 Task: Convert an audio file to OGG format for game development.
Action: Mouse moved to (89, 35)
Screenshot: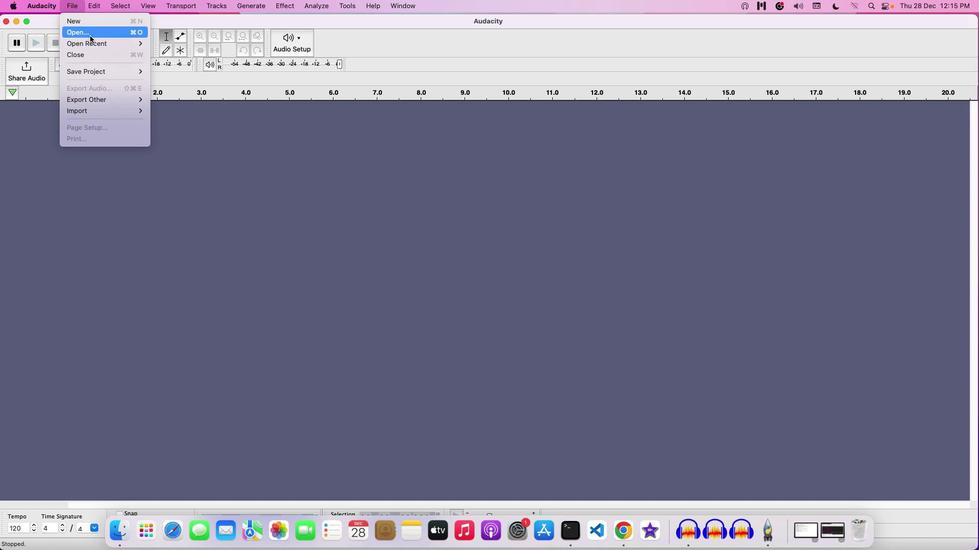 
Action: Mouse pressed left at (89, 35)
Screenshot: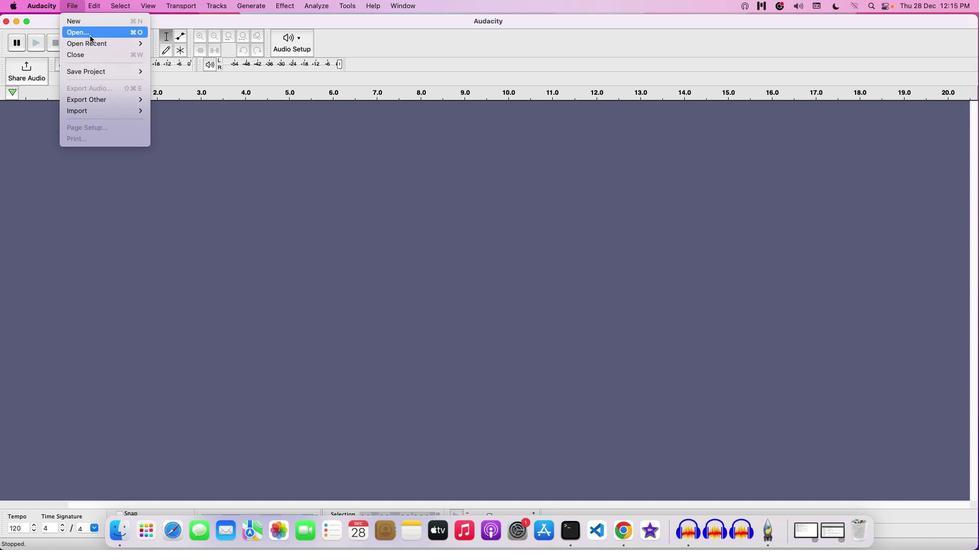
Action: Mouse moved to (432, 203)
Screenshot: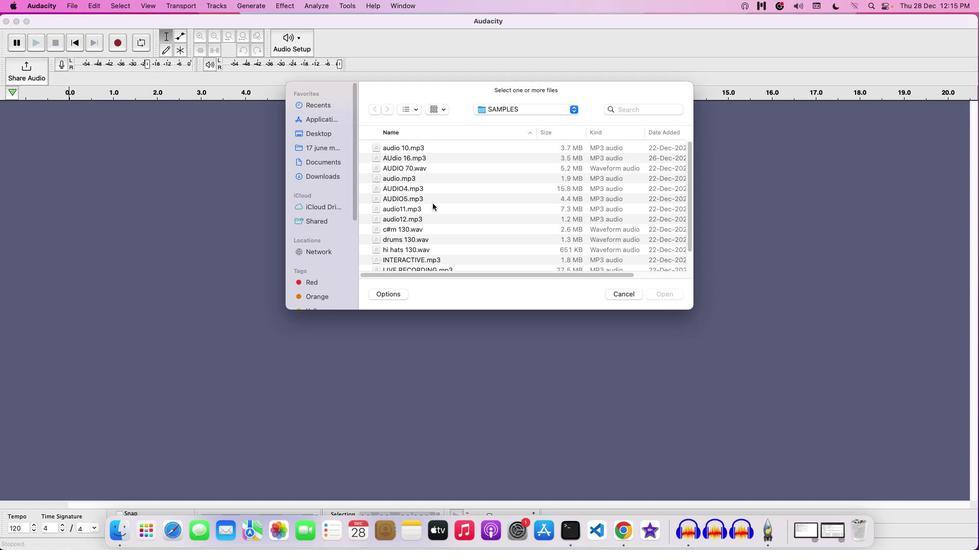 
Action: Mouse scrolled (432, 203) with delta (0, 0)
Screenshot: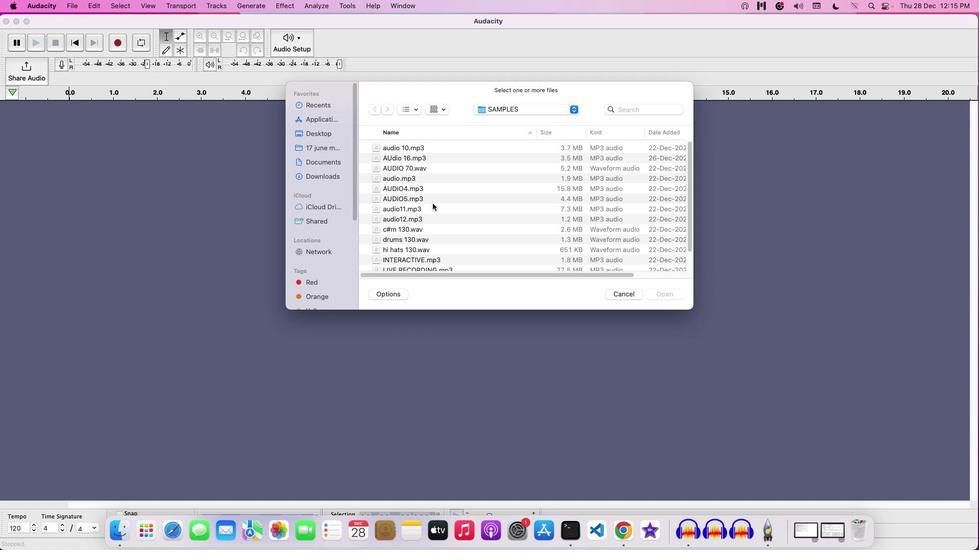 
Action: Mouse scrolled (432, 203) with delta (0, 0)
Screenshot: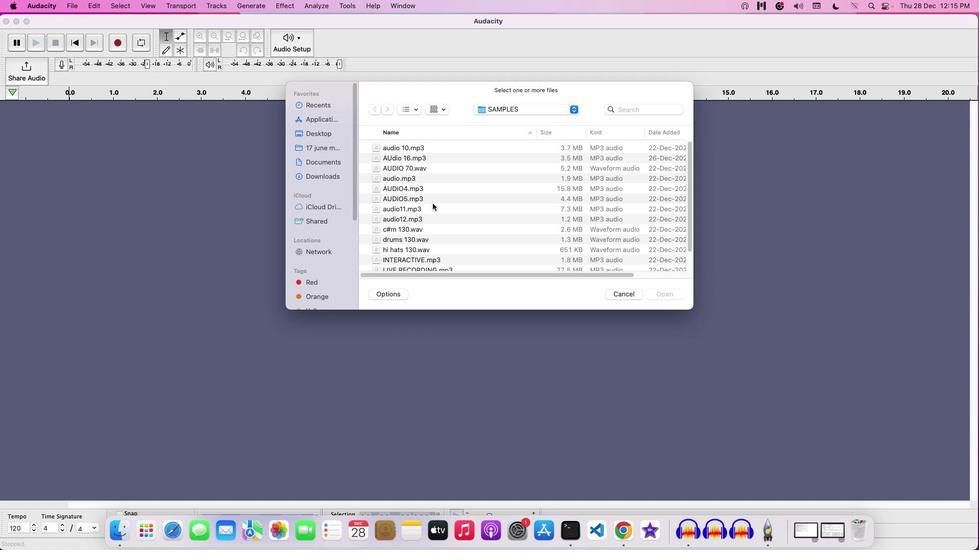 
Action: Mouse scrolled (432, 203) with delta (0, 0)
Screenshot: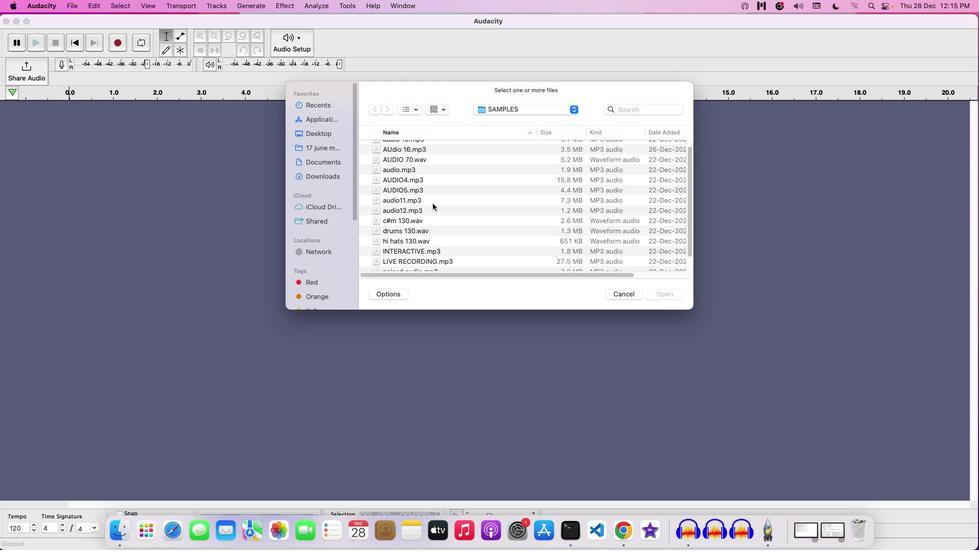 
Action: Mouse scrolled (432, 203) with delta (0, 0)
Screenshot: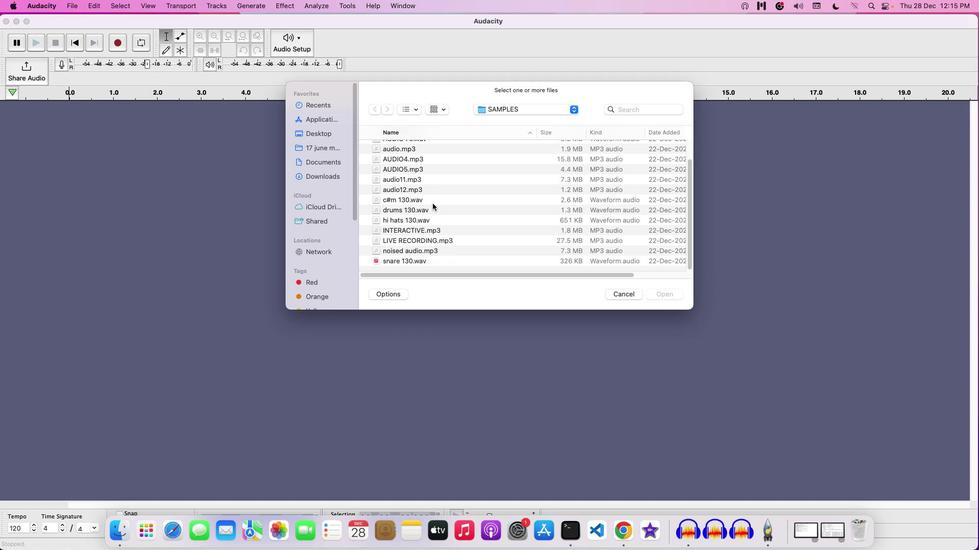 
Action: Mouse scrolled (432, 203) with delta (0, -1)
Screenshot: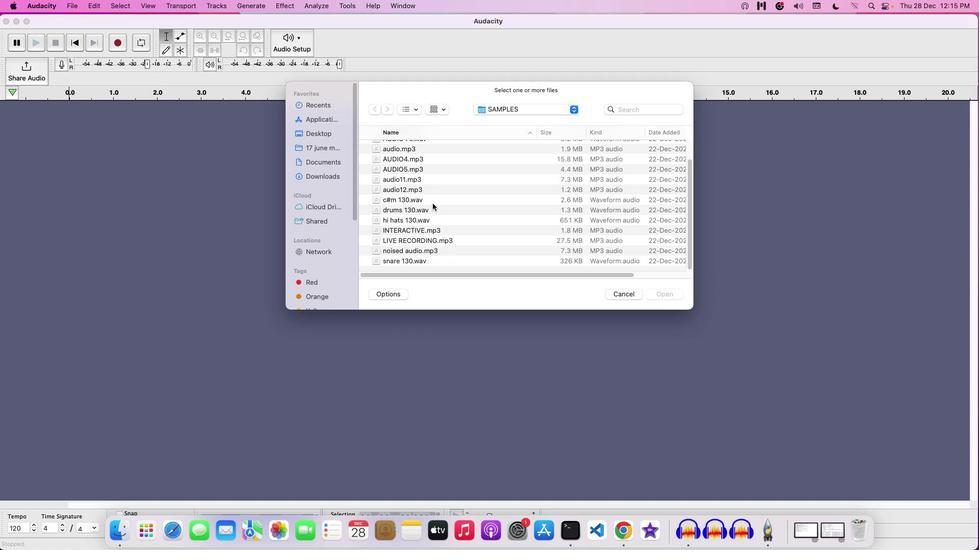 
Action: Mouse scrolled (432, 203) with delta (0, -1)
Screenshot: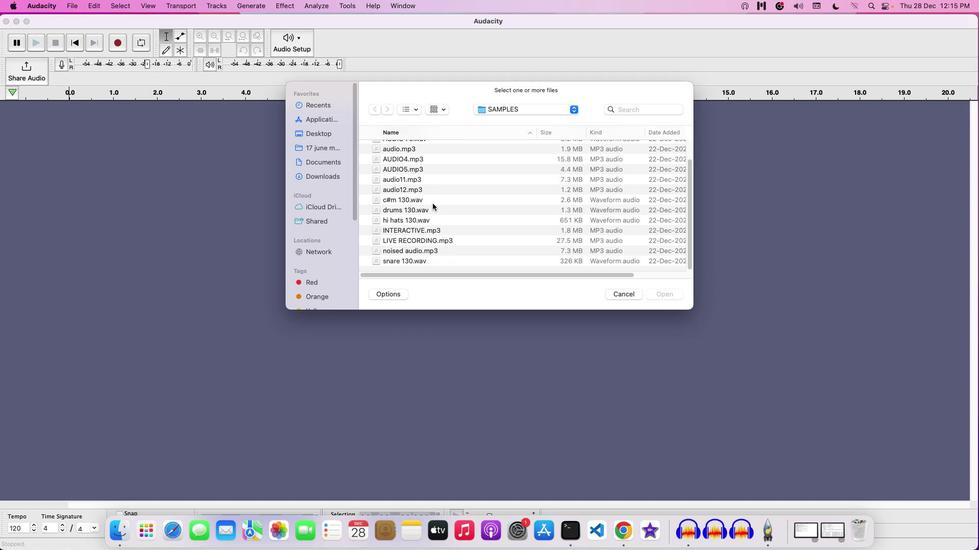 
Action: Mouse scrolled (432, 203) with delta (0, 0)
Screenshot: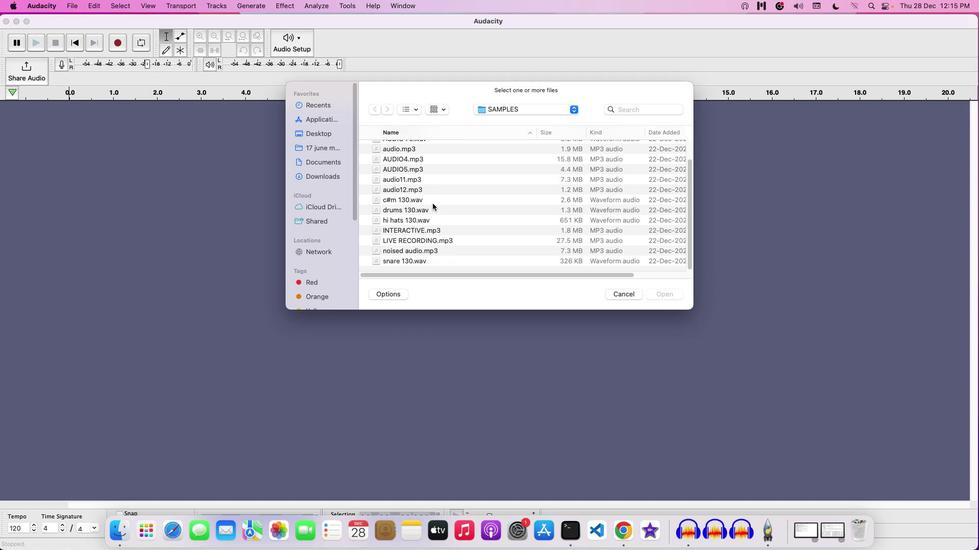 
Action: Mouse scrolled (432, 203) with delta (0, 0)
Screenshot: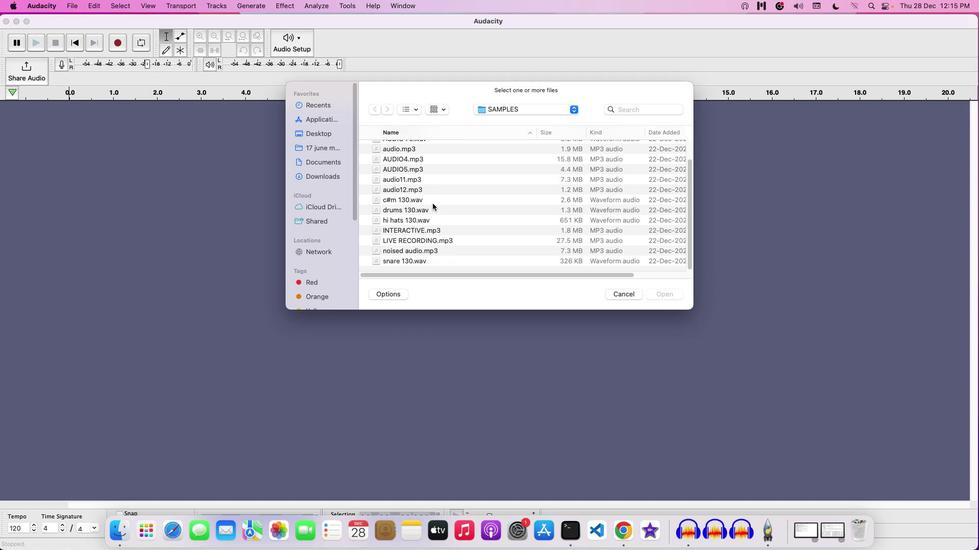 
Action: Mouse scrolled (432, 203) with delta (0, 0)
Screenshot: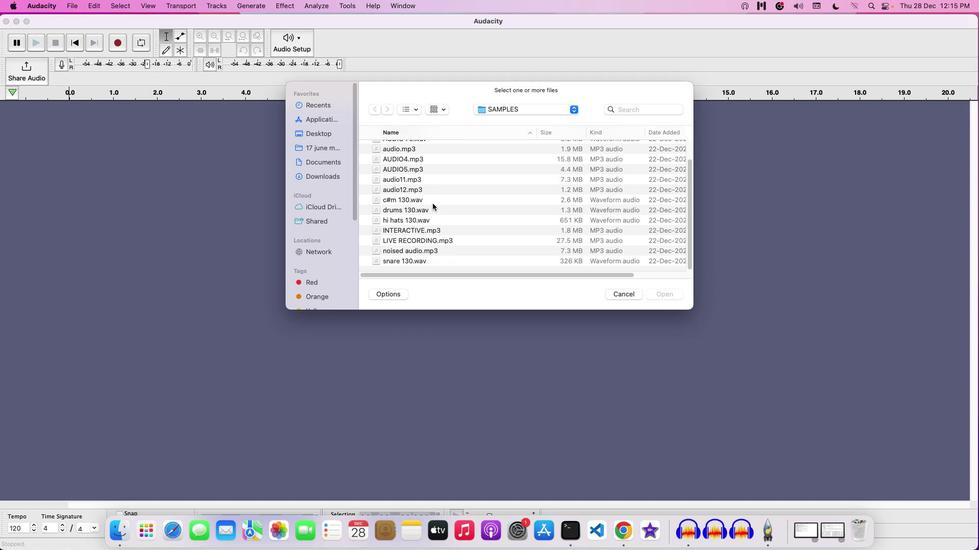 
Action: Mouse scrolled (432, 203) with delta (0, 0)
Screenshot: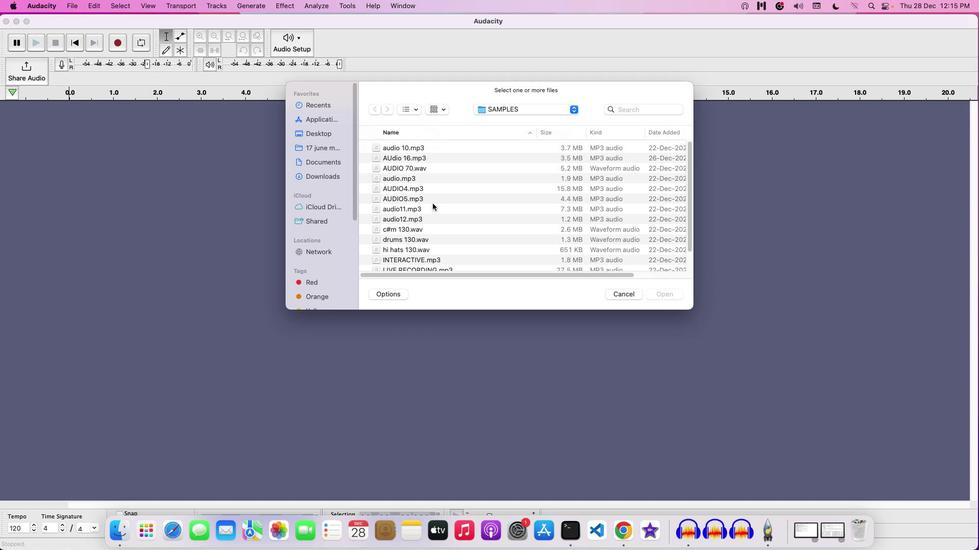 
Action: Mouse scrolled (432, 203) with delta (0, 0)
Screenshot: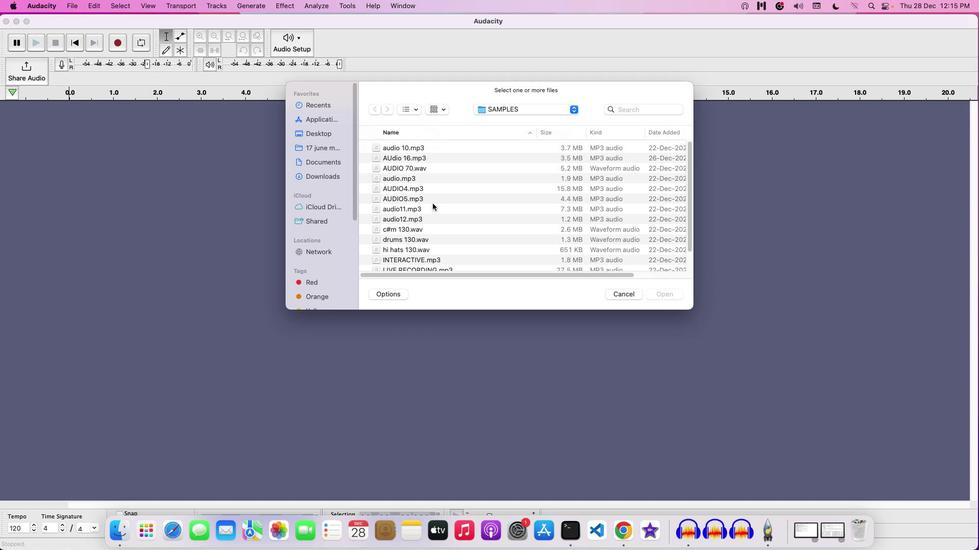 
Action: Mouse scrolled (432, 203) with delta (0, 2)
Screenshot: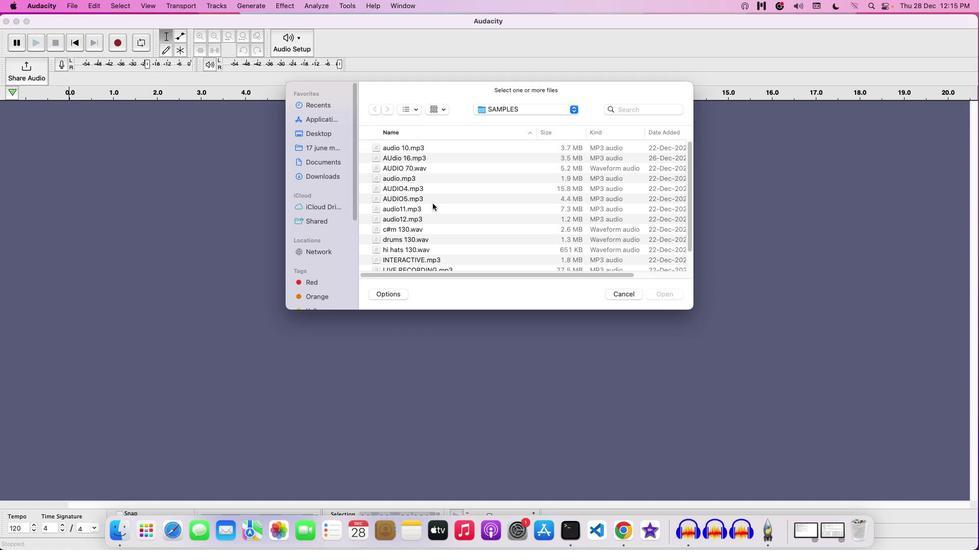 
Action: Mouse scrolled (432, 203) with delta (0, 2)
Screenshot: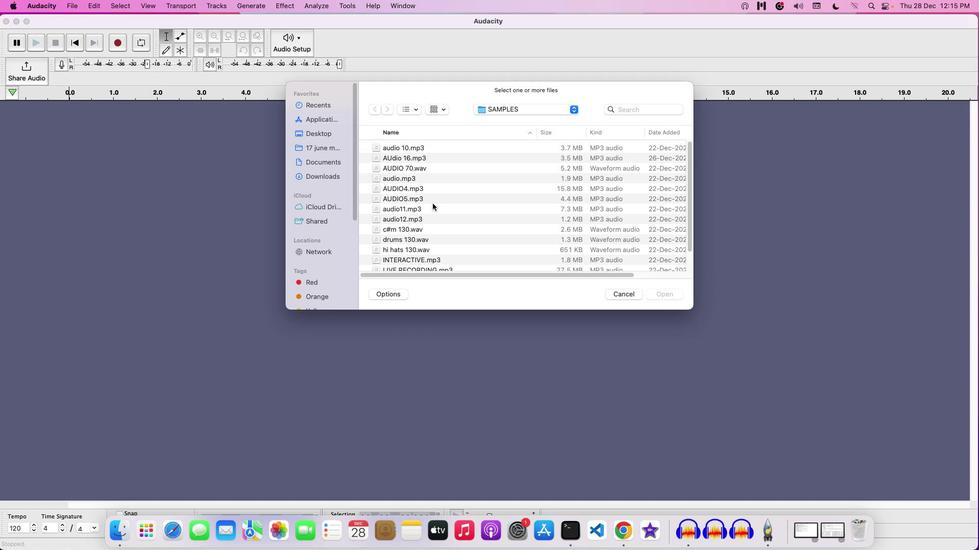 
Action: Mouse moved to (411, 226)
Screenshot: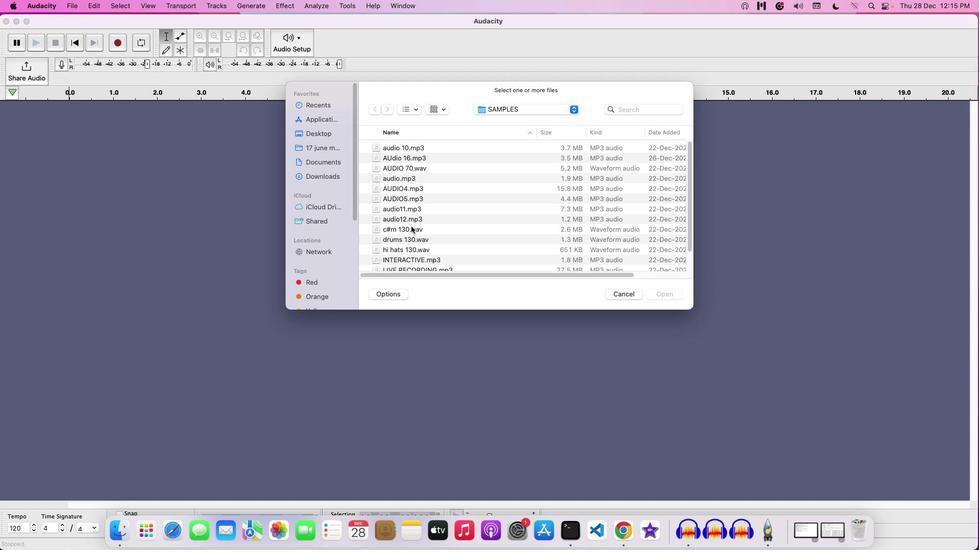 
Action: Mouse pressed left at (411, 226)
Screenshot: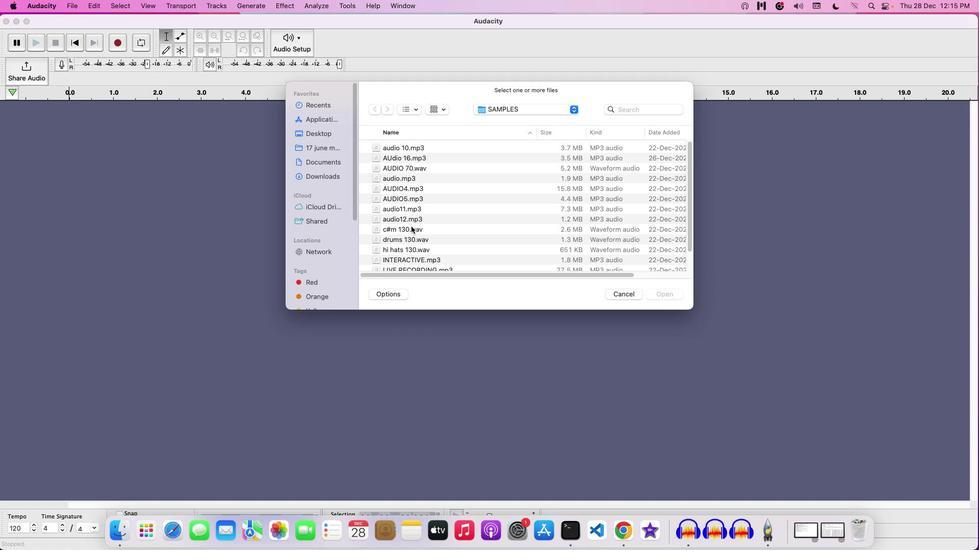 
Action: Mouse moved to (422, 166)
Screenshot: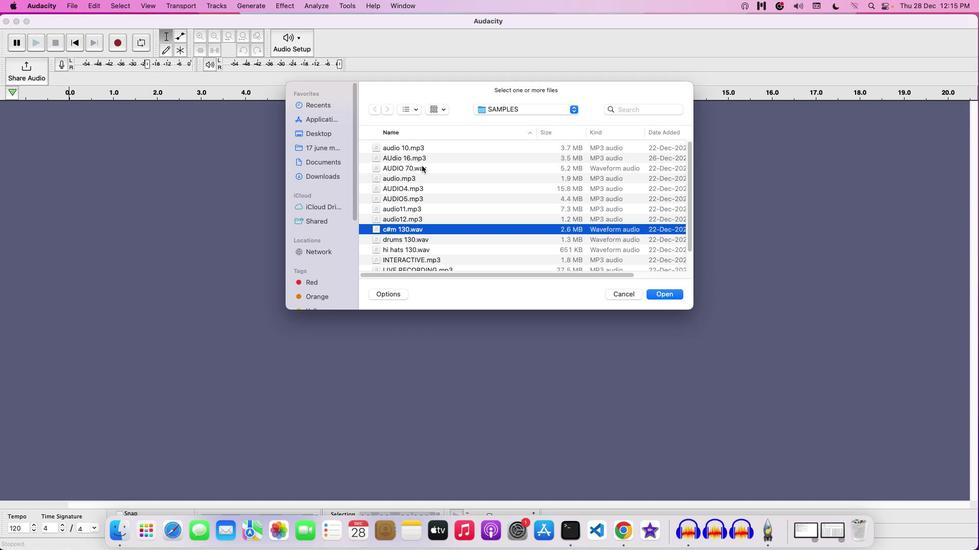 
Action: Mouse pressed left at (422, 166)
Screenshot: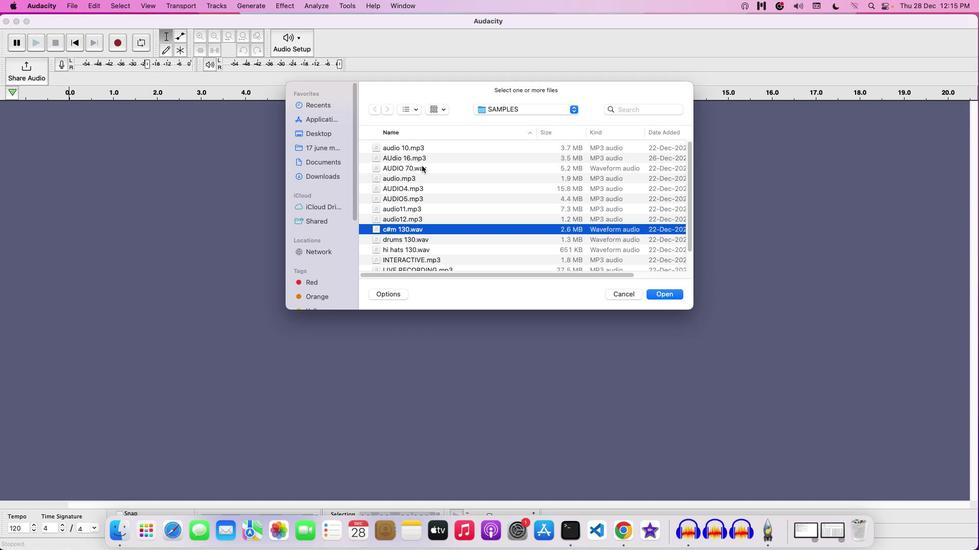 
Action: Mouse moved to (667, 293)
Screenshot: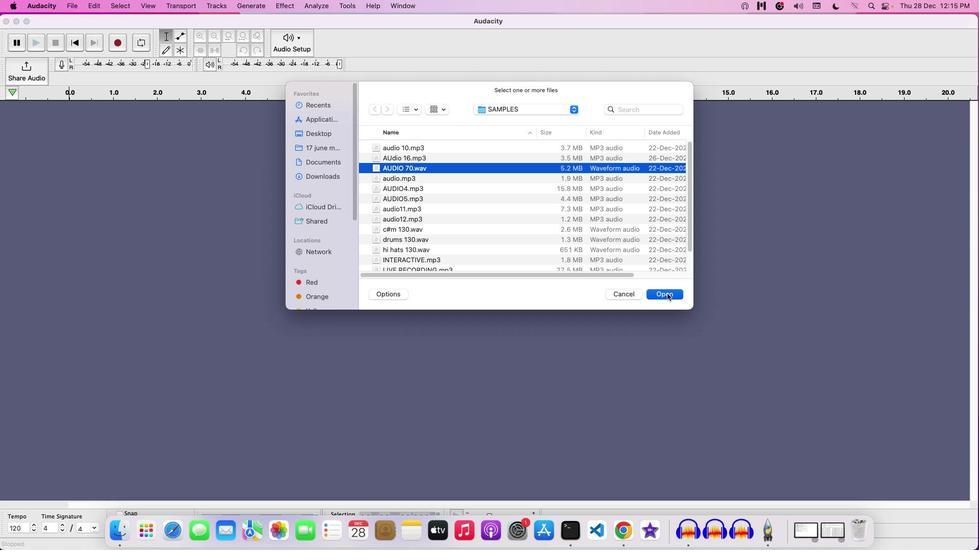 
Action: Mouse pressed left at (667, 293)
Screenshot: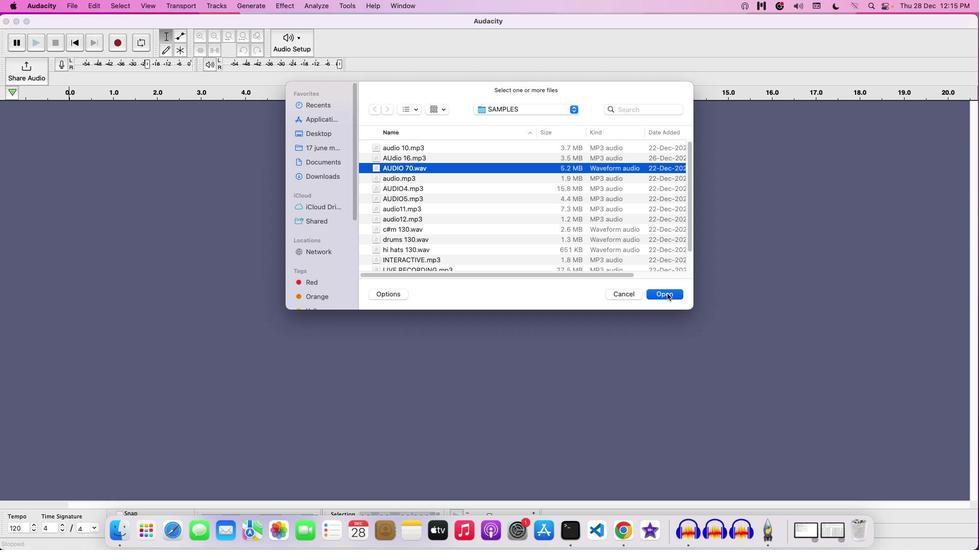 
Action: Mouse moved to (282, 185)
Screenshot: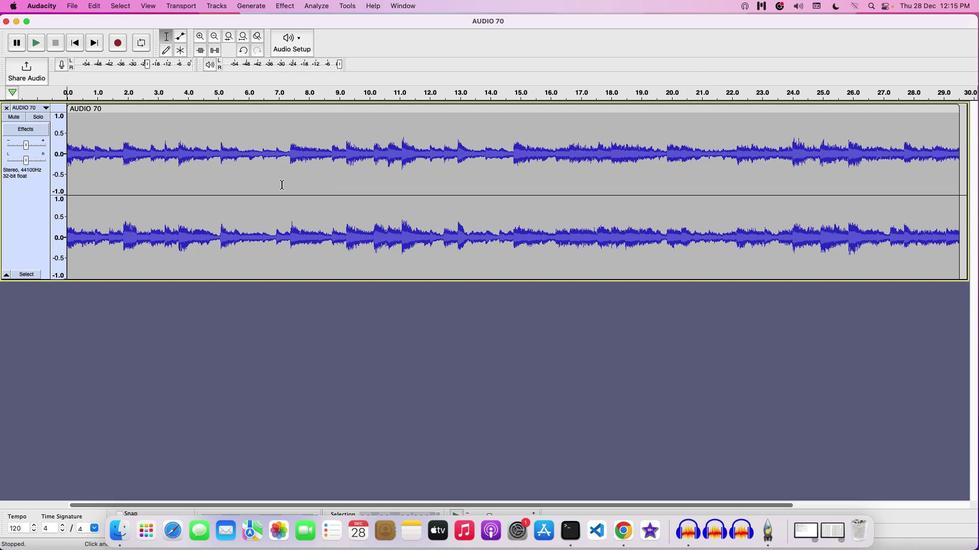 
Action: Key pressed Key.space
Screenshot: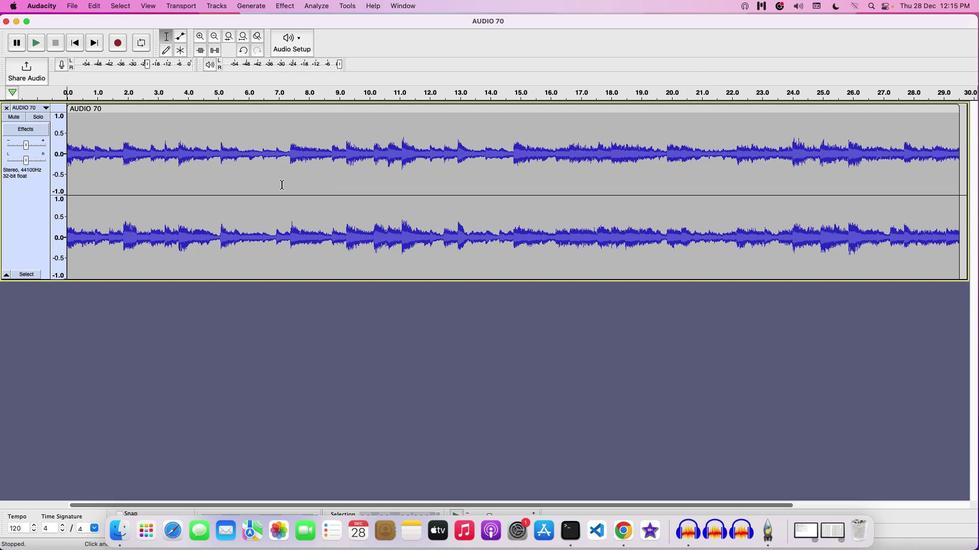 
Action: Mouse moved to (32, 147)
Screenshot: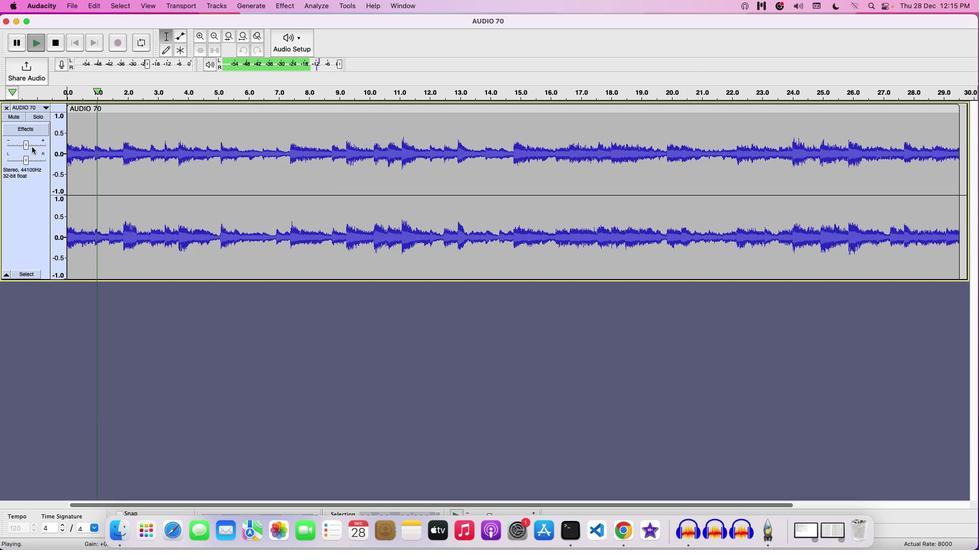 
Action: Mouse pressed left at (32, 147)
Screenshot: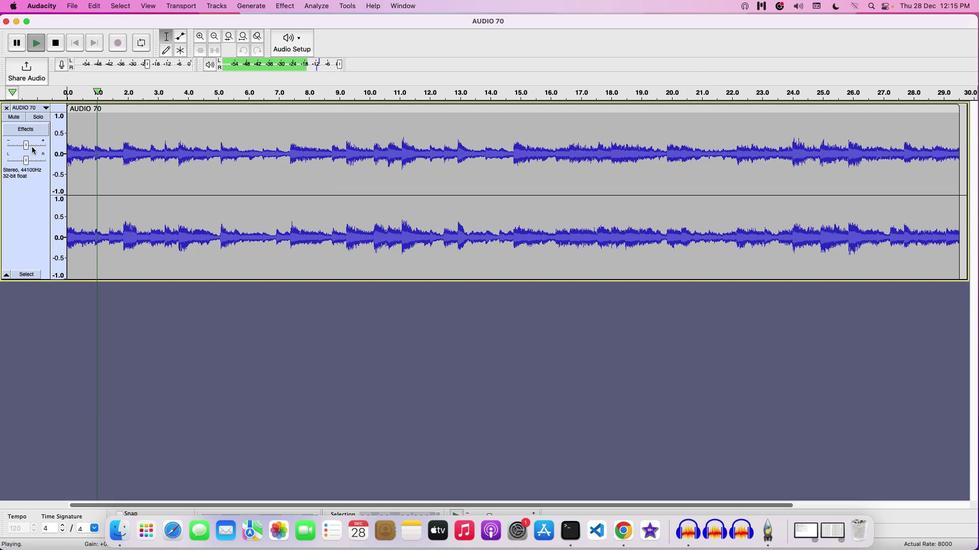 
Action: Mouse moved to (32, 146)
Screenshot: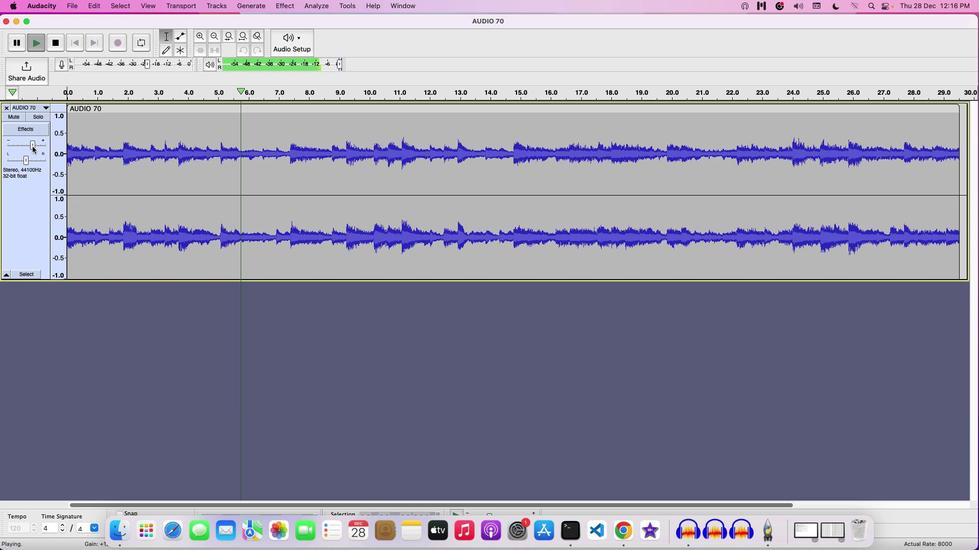 
Action: Mouse pressed left at (32, 146)
Screenshot: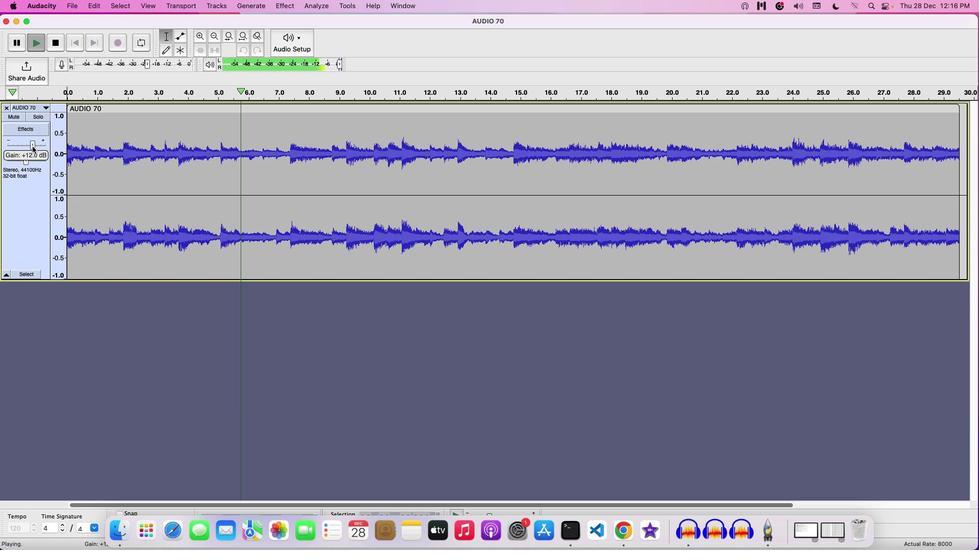 
Action: Mouse moved to (35, 146)
Screenshot: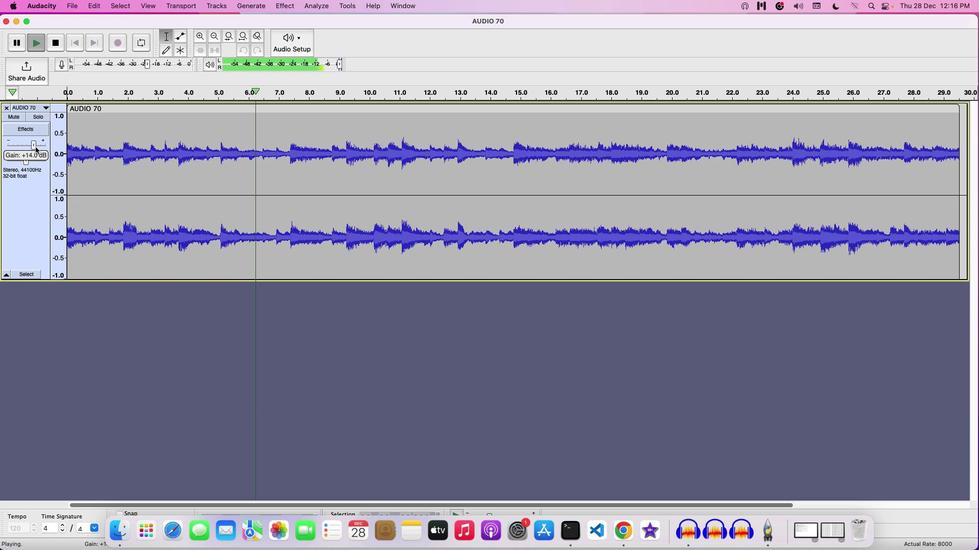 
Action: Mouse pressed left at (35, 146)
Screenshot: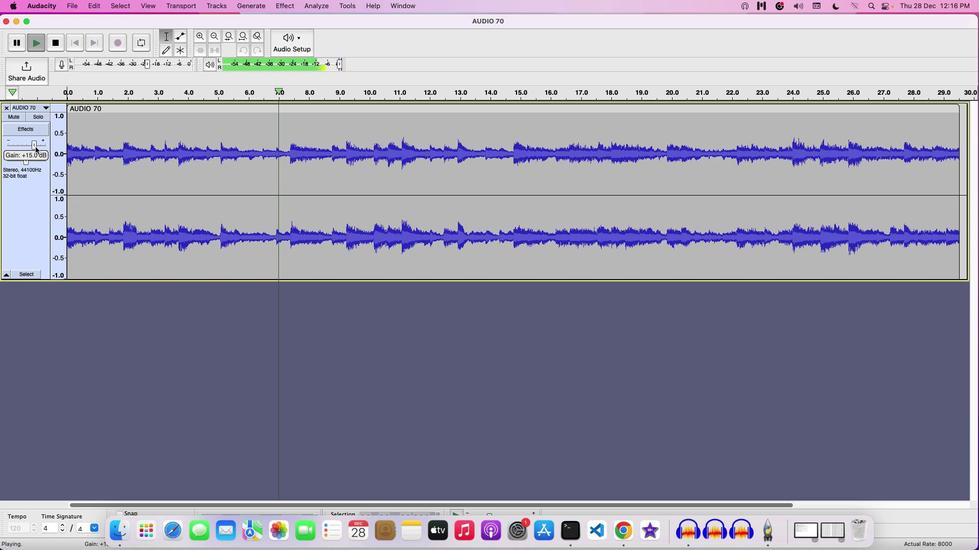 
Action: Mouse moved to (408, 183)
Screenshot: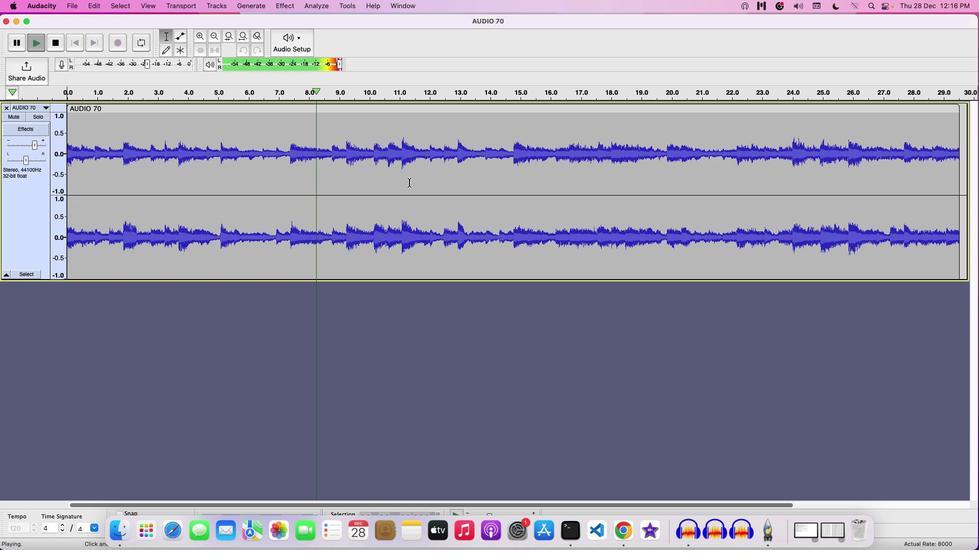 
Action: Key pressed Key.space
Screenshot: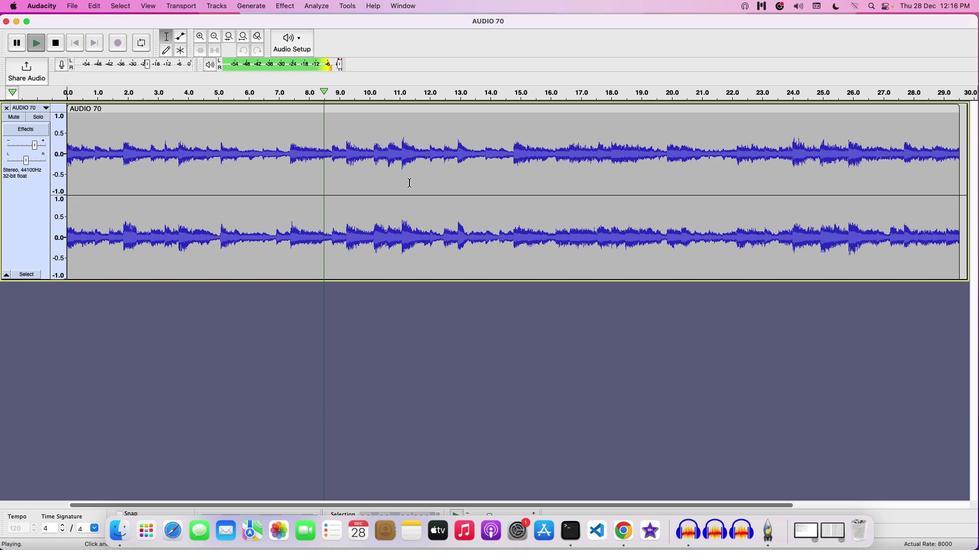 
Action: Mouse moved to (408, 182)
Screenshot: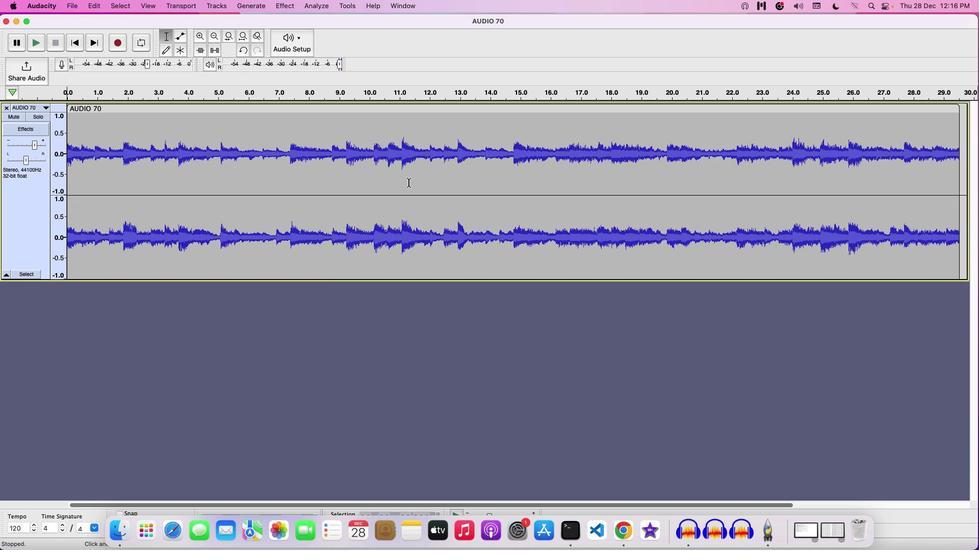 
Action: Mouse pressed left at (408, 182)
Screenshot: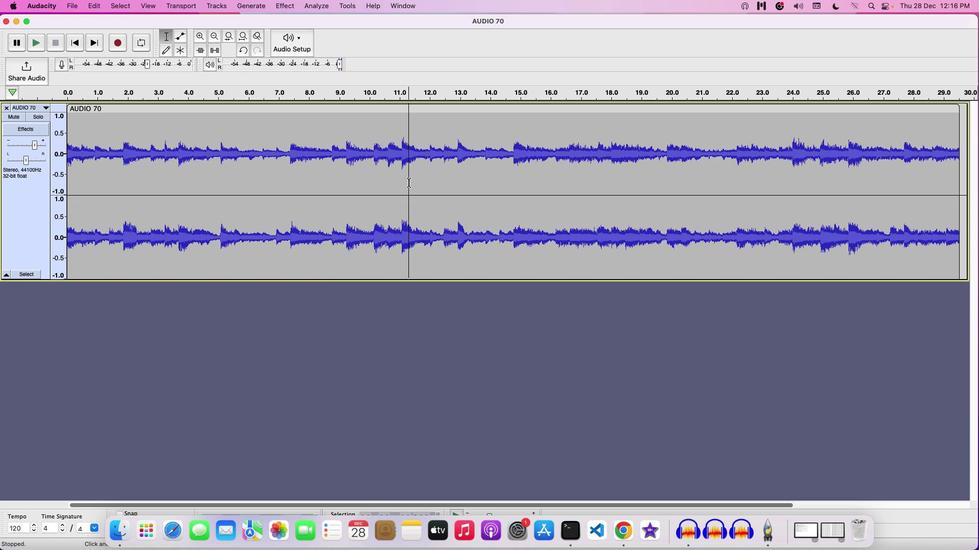 
Action: Mouse pressed left at (408, 182)
Screenshot: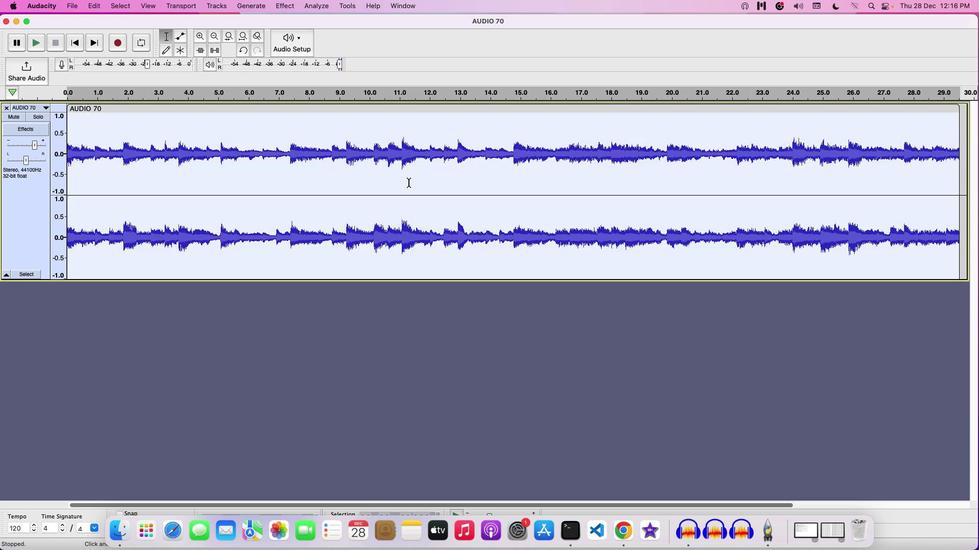 
Action: Mouse moved to (75, 6)
Screenshot: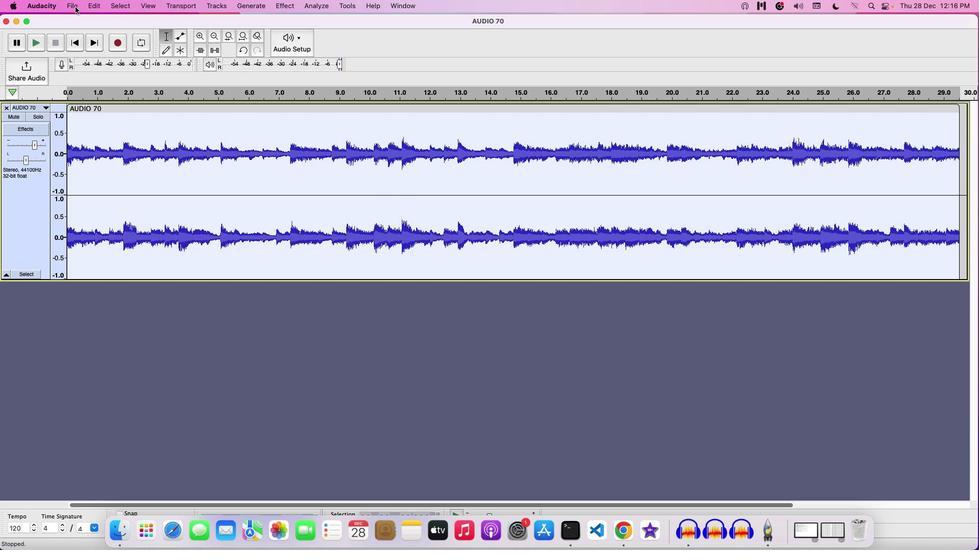
Action: Mouse pressed left at (75, 6)
Screenshot: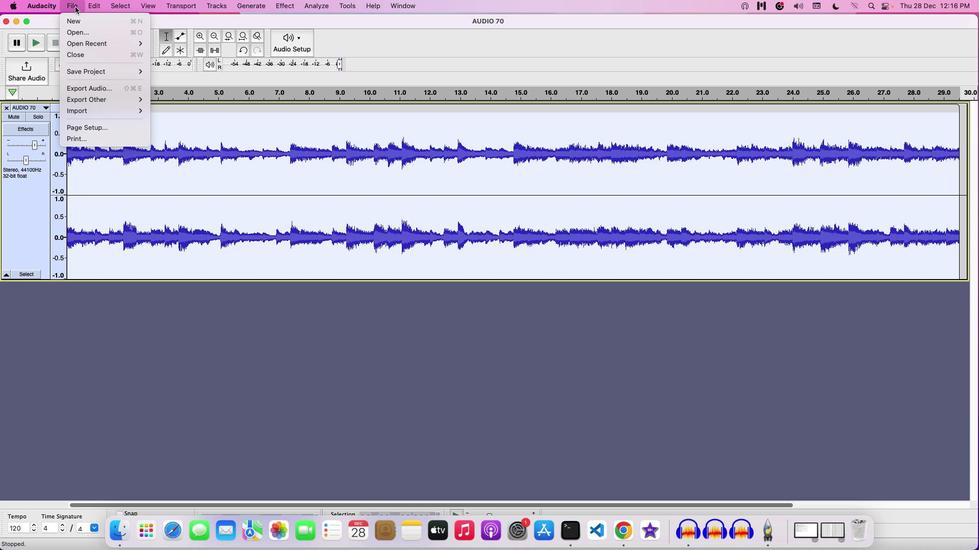 
Action: Mouse moved to (99, 87)
Screenshot: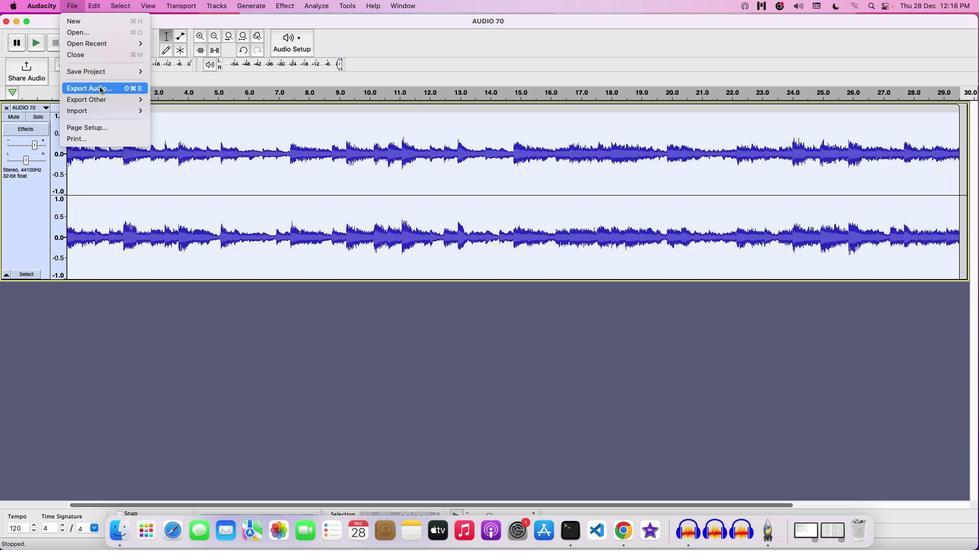 
Action: Mouse pressed left at (99, 87)
Screenshot: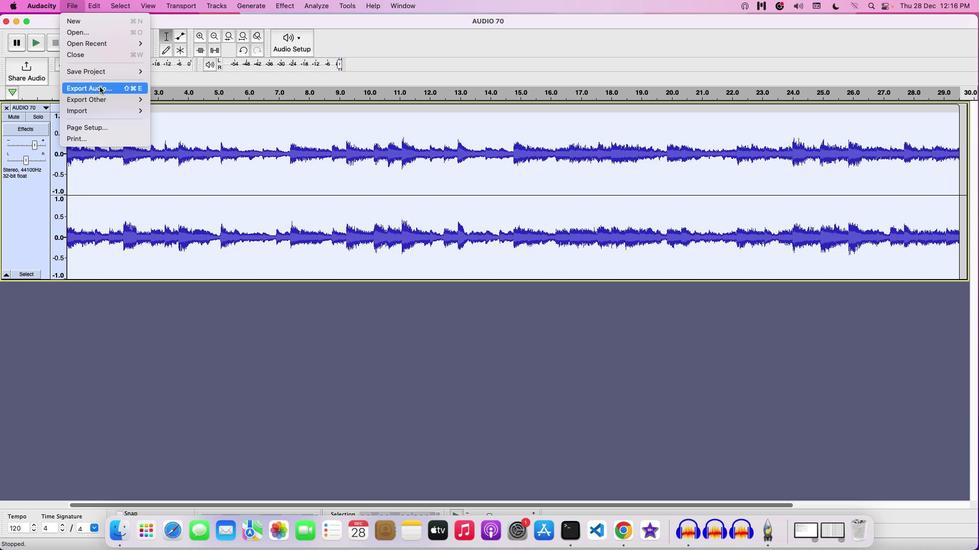 
Action: Mouse moved to (298, 128)
Screenshot: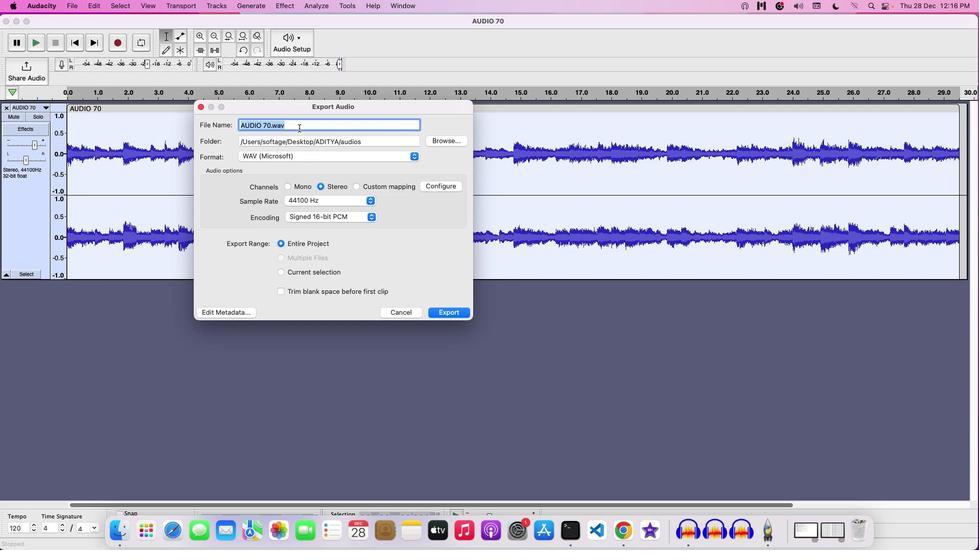 
Action: Mouse pressed left at (298, 128)
Screenshot: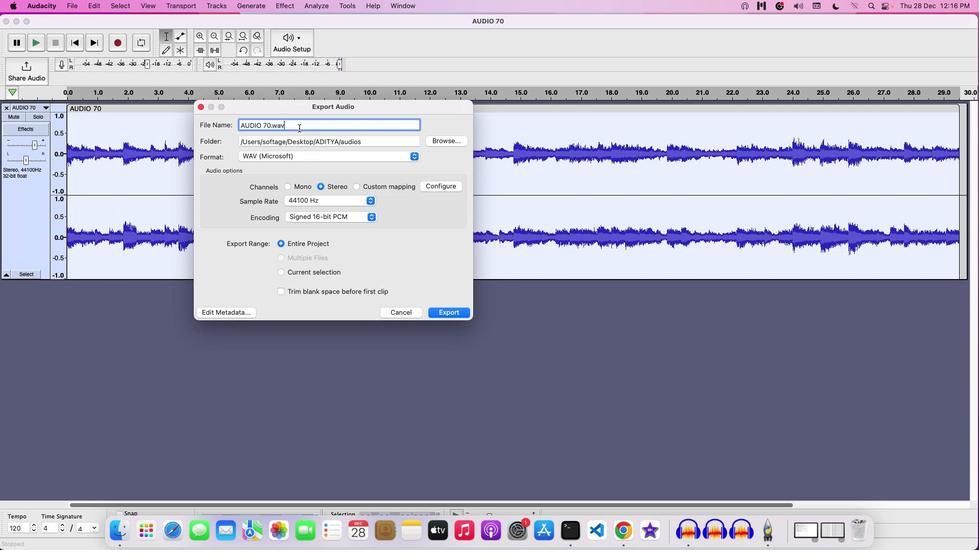 
Action: Mouse moved to (301, 152)
Screenshot: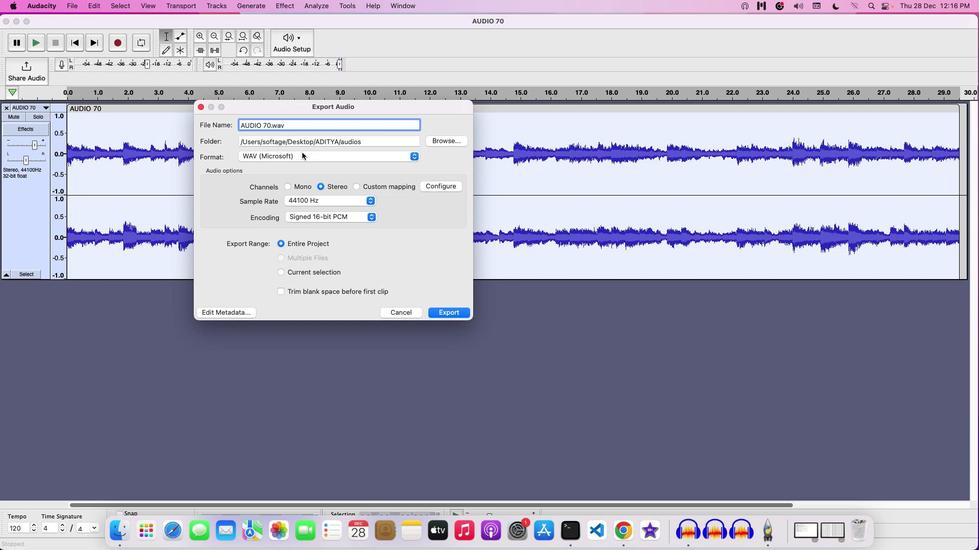 
Action: Mouse pressed left at (301, 152)
Screenshot: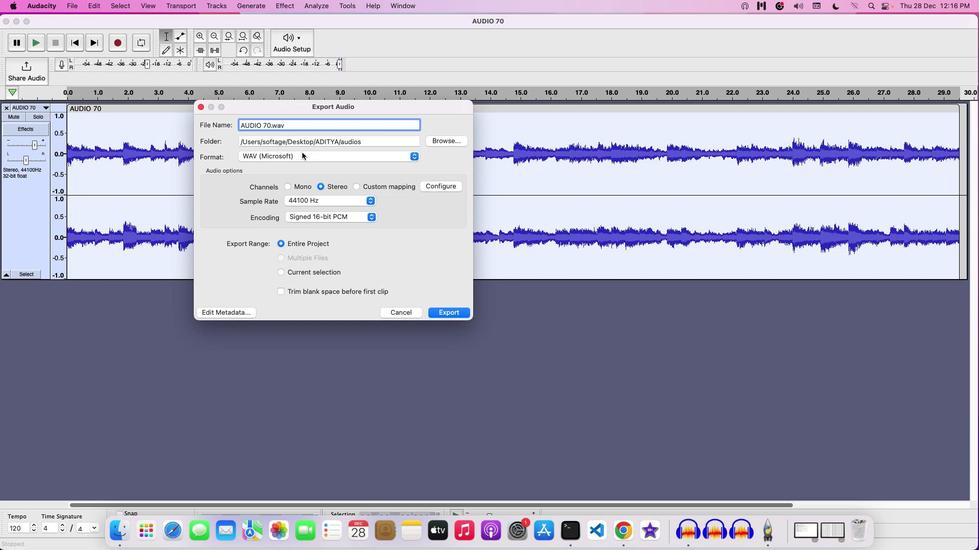 
Action: Mouse moved to (279, 194)
Screenshot: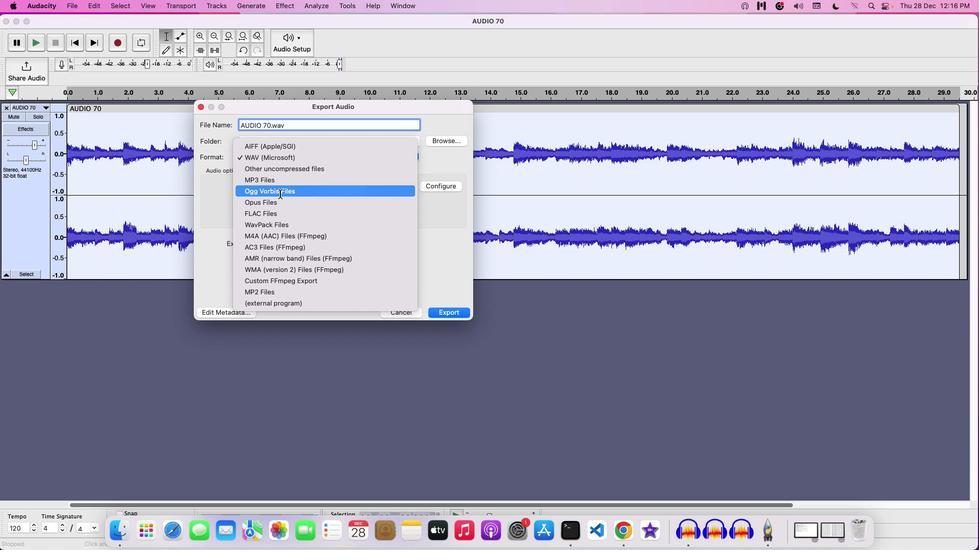 
Action: Mouse pressed left at (279, 194)
Screenshot: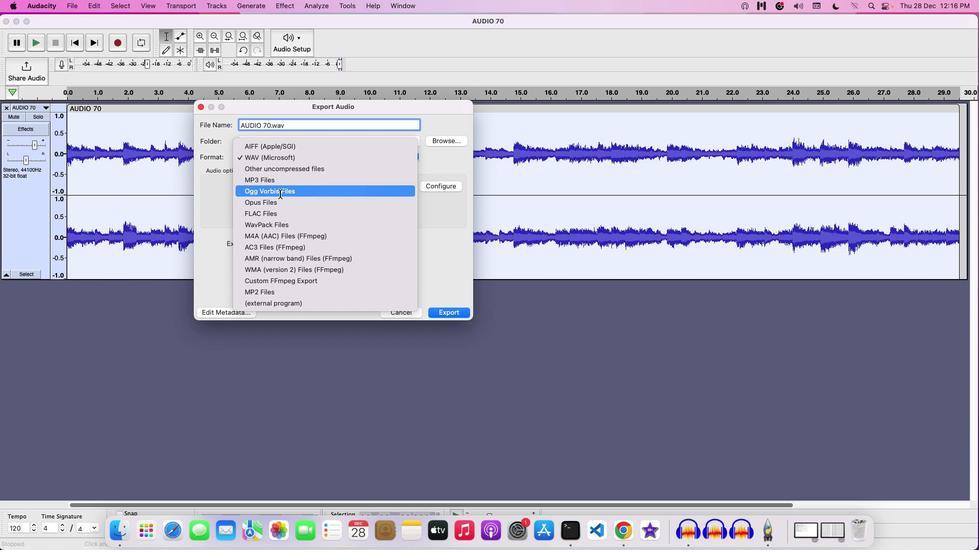 
Action: Mouse moved to (271, 122)
Screenshot: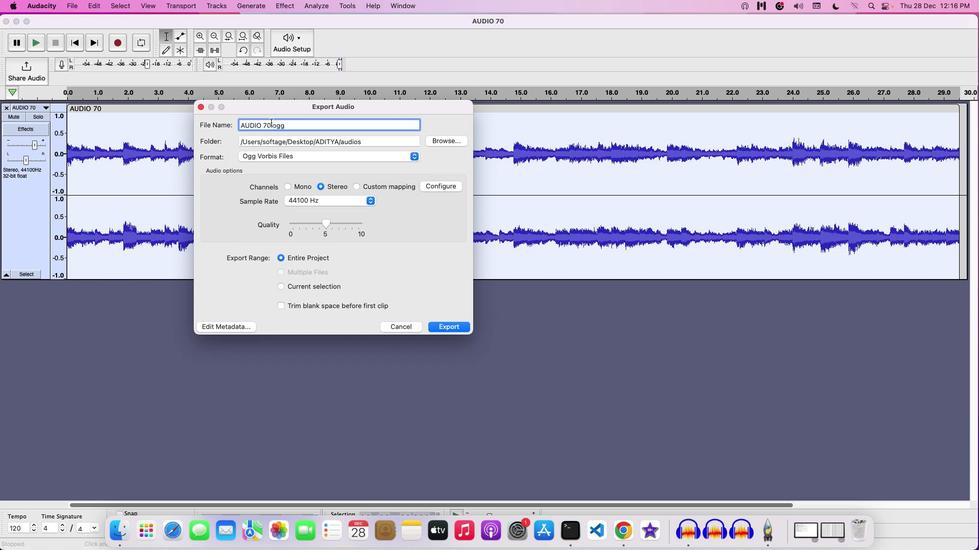 
Action: Mouse pressed left at (271, 122)
Screenshot: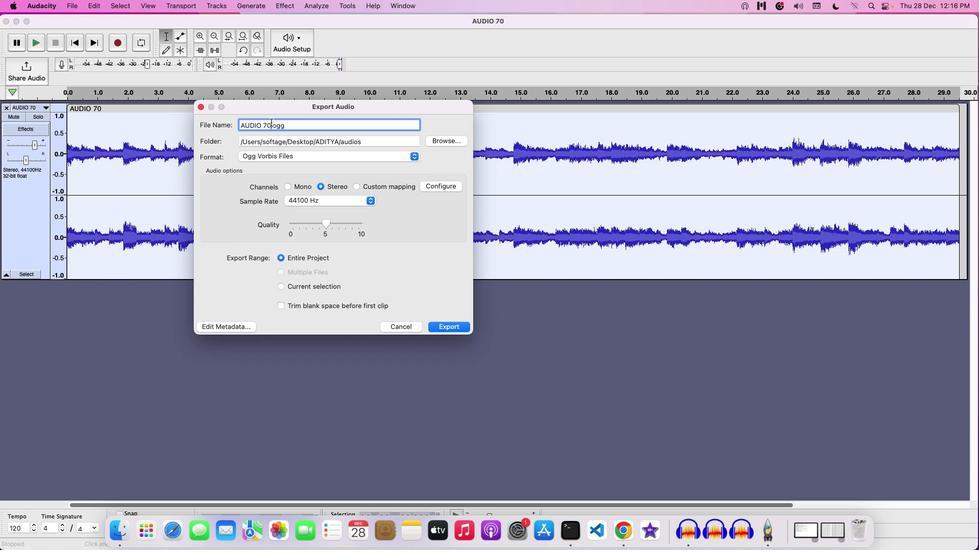
Action: Mouse moved to (285, 121)
Screenshot: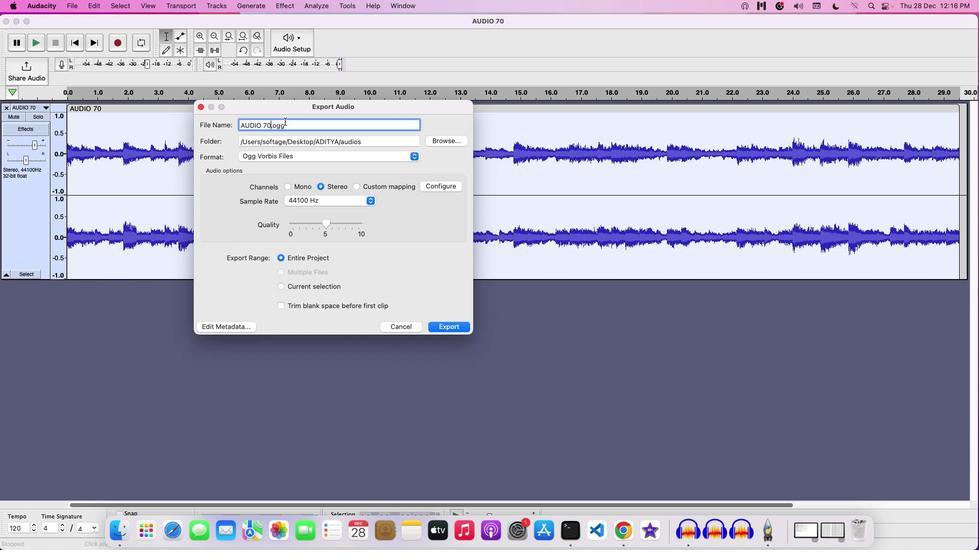 
Action: Key pressed Key.backspaceKey.backspace'F''O''R'Key.space'G''A''M''E'Key.space'D''E''V''L''O''P''M''E''N''T'
Screenshot: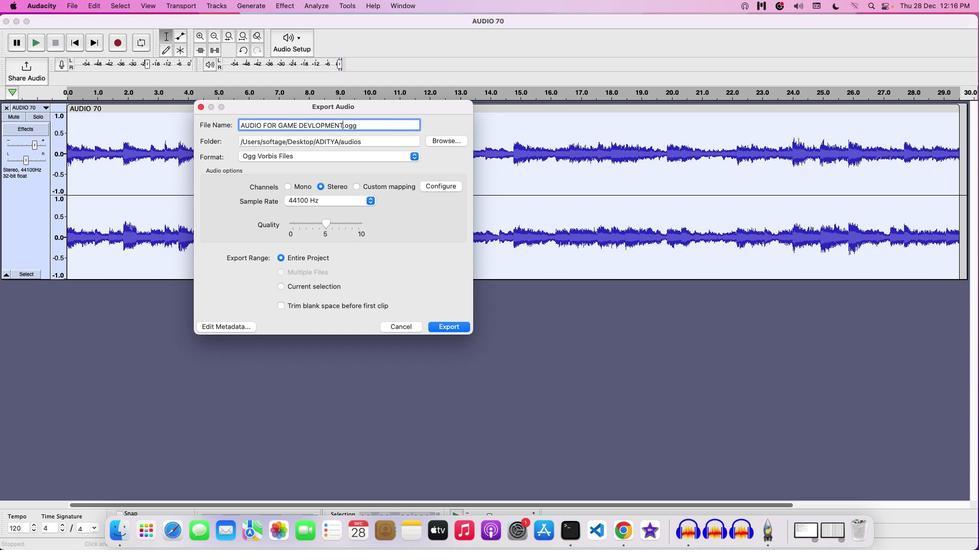 
Action: Mouse moved to (395, 142)
Screenshot: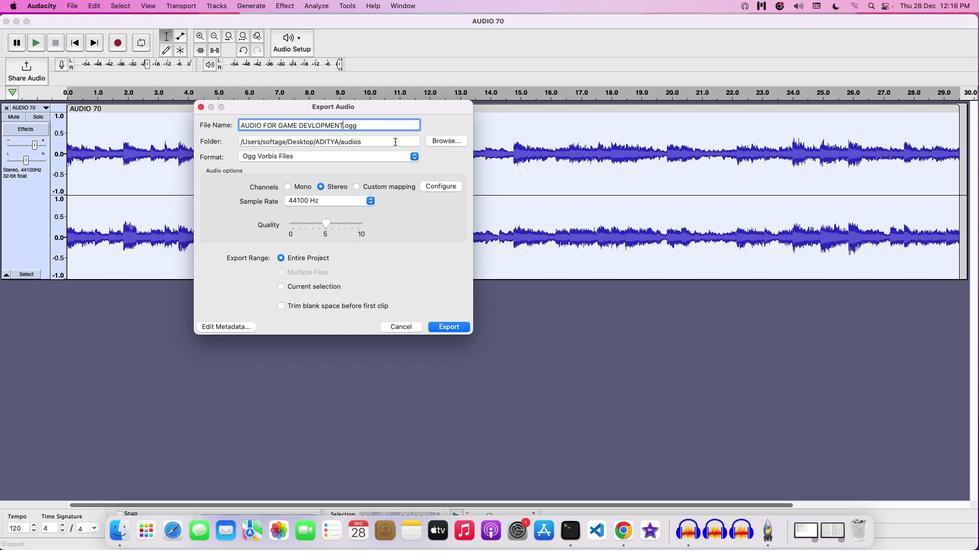 
Action: Mouse pressed left at (395, 142)
Screenshot: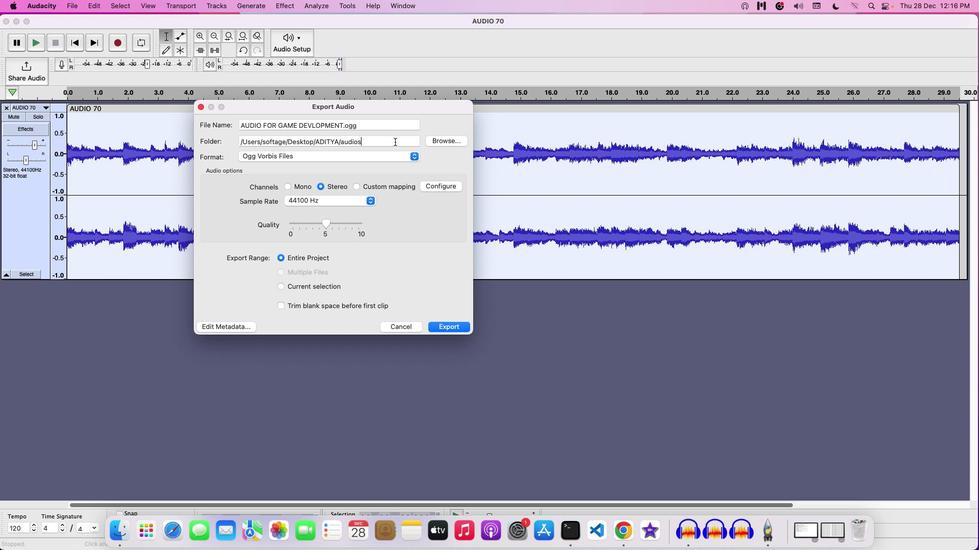 
Action: Mouse moved to (451, 323)
Screenshot: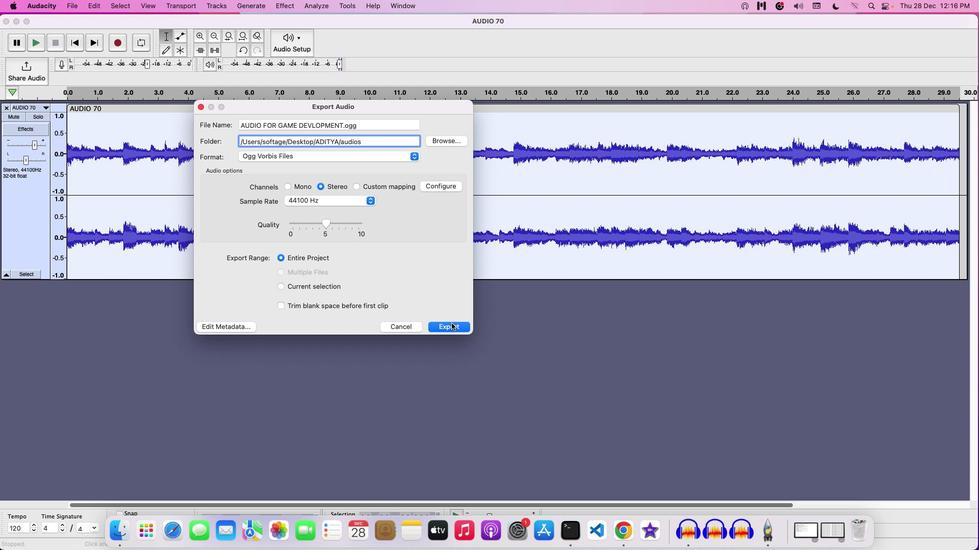 
Action: Mouse pressed left at (451, 323)
Screenshot: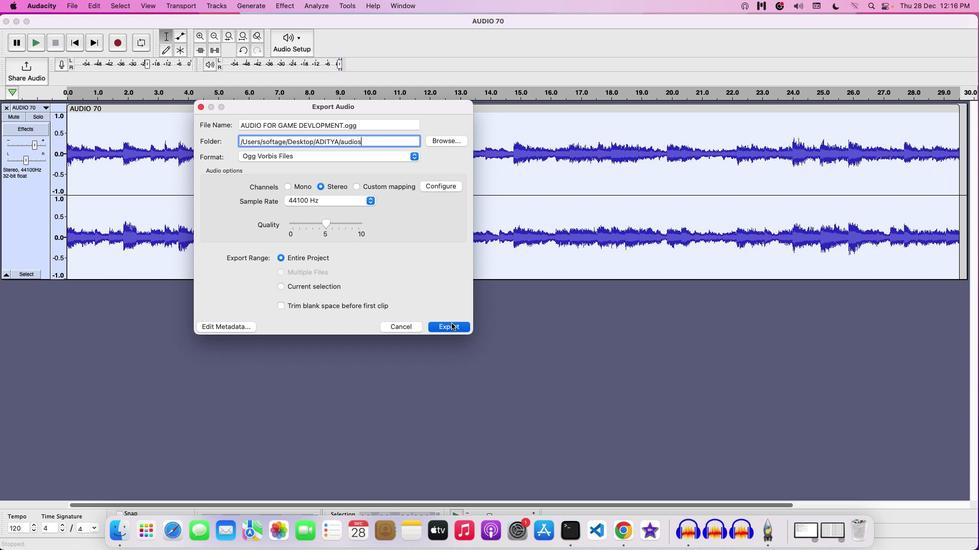 
Action: Mouse moved to (75, 5)
Screenshot: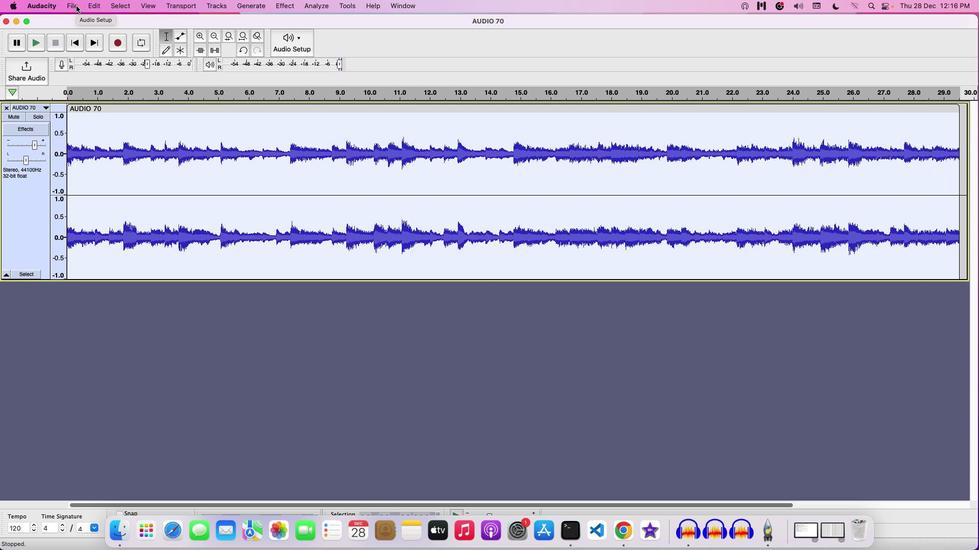 
Action: Mouse pressed left at (75, 5)
Screenshot: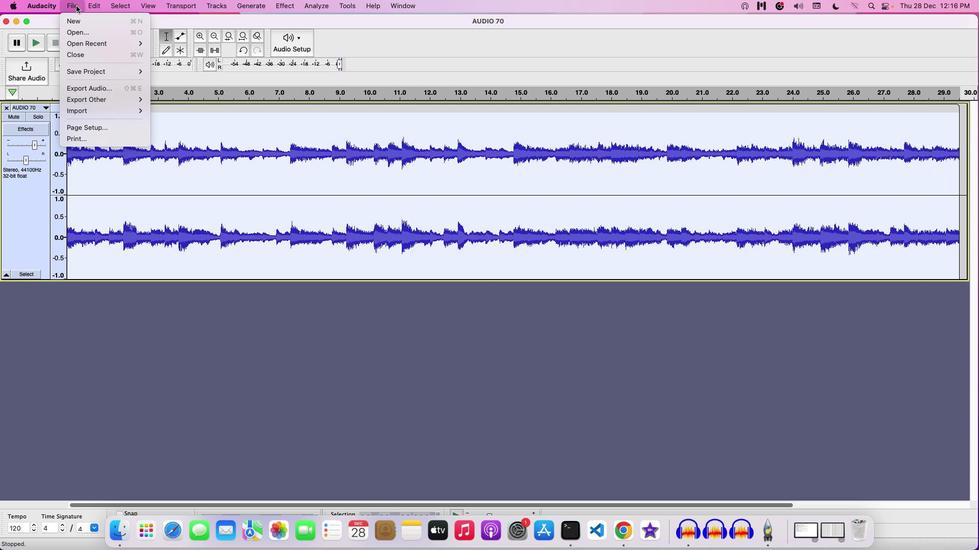 
Action: Mouse moved to (81, 35)
Screenshot: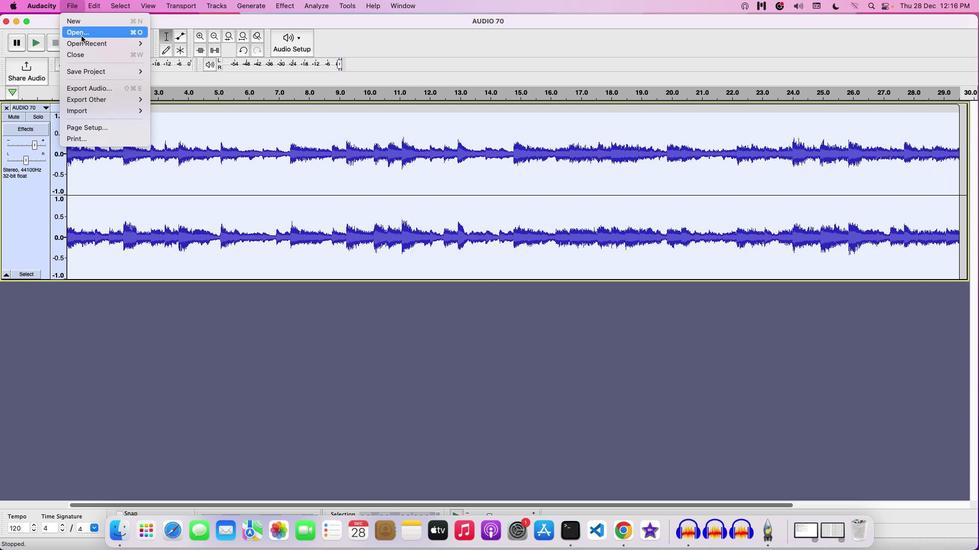 
Action: Mouse pressed left at (81, 35)
Screenshot: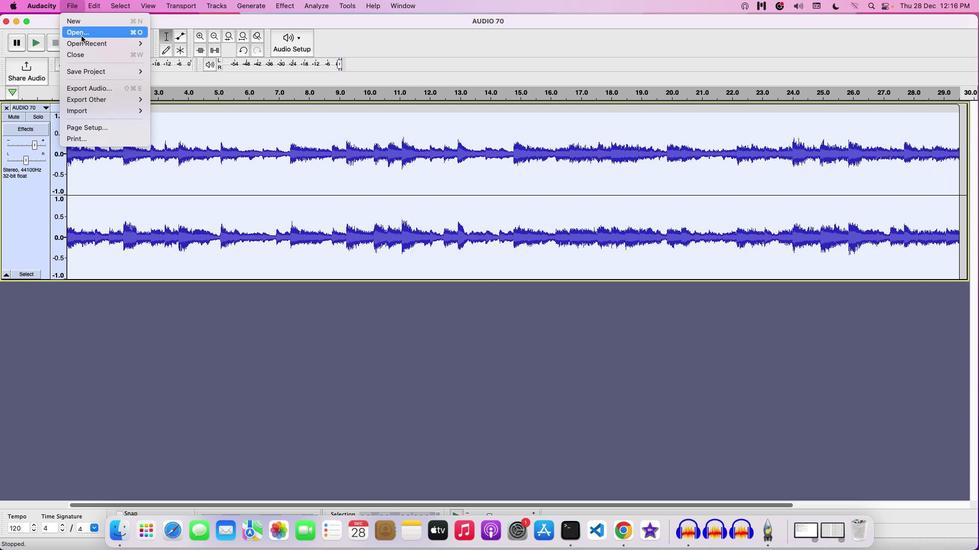 
Action: Mouse moved to (321, 133)
Screenshot: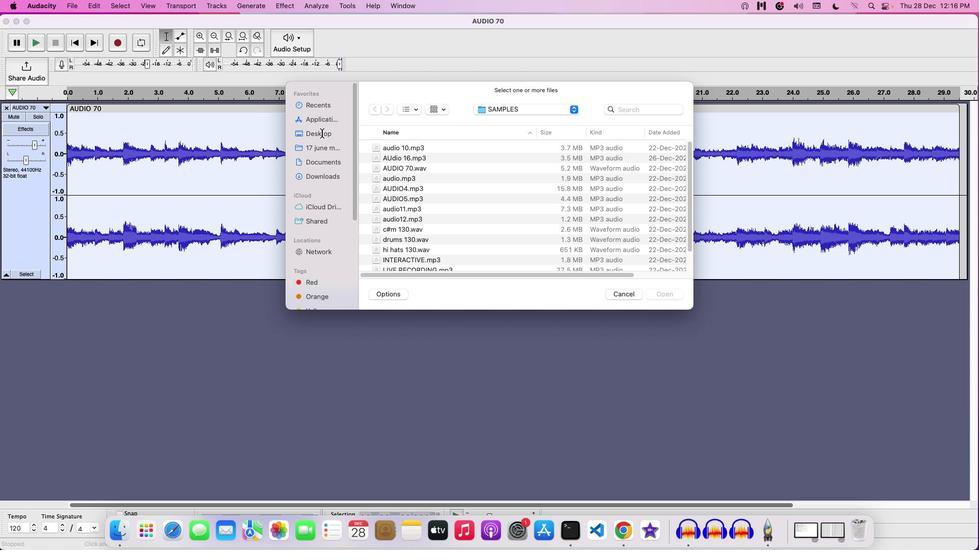 
Action: Mouse pressed left at (321, 133)
Screenshot: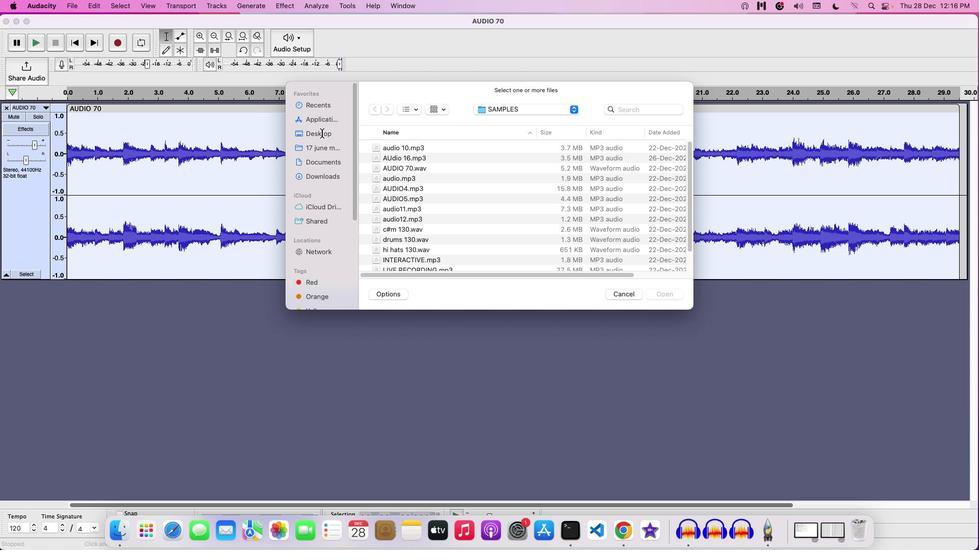 
Action: Mouse pressed left at (321, 133)
Screenshot: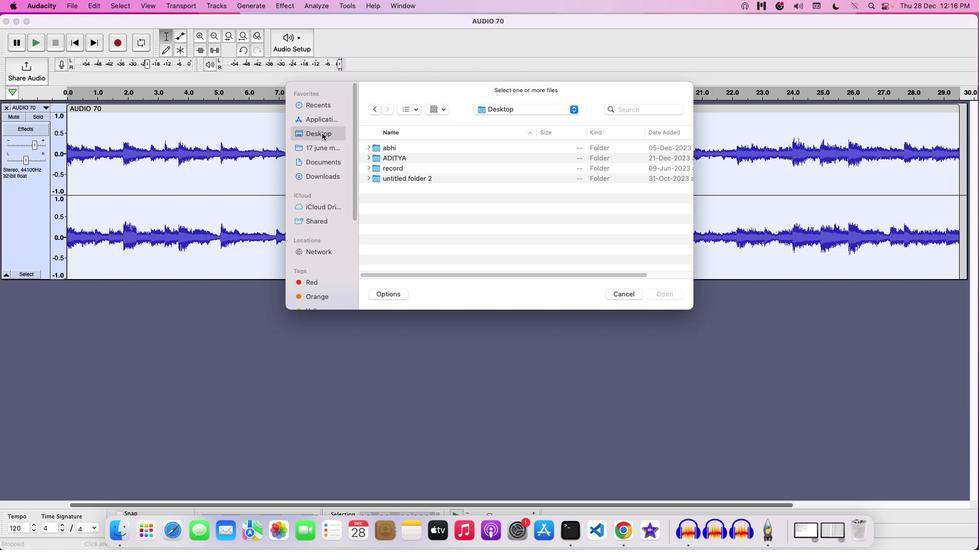 
Action: Mouse moved to (413, 155)
Screenshot: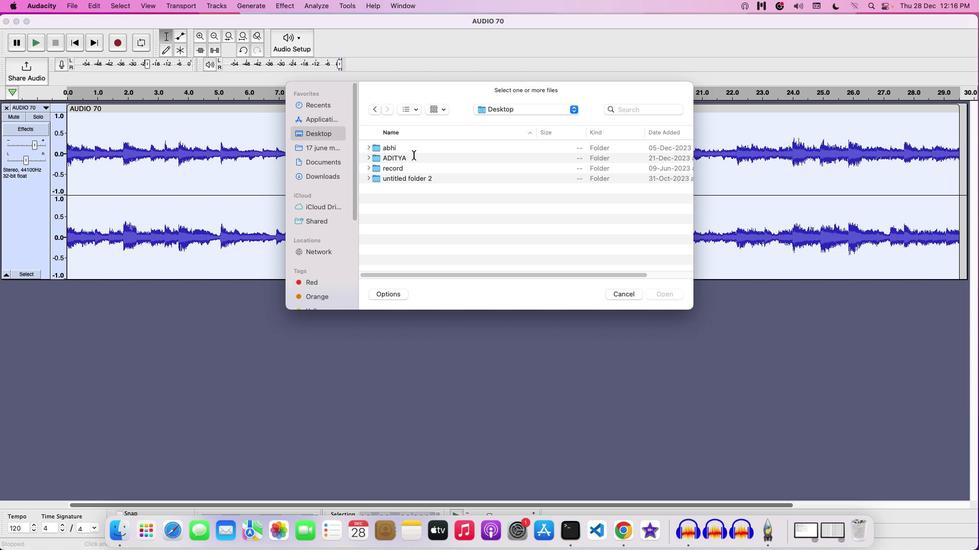 
Action: Mouse pressed left at (413, 155)
Screenshot: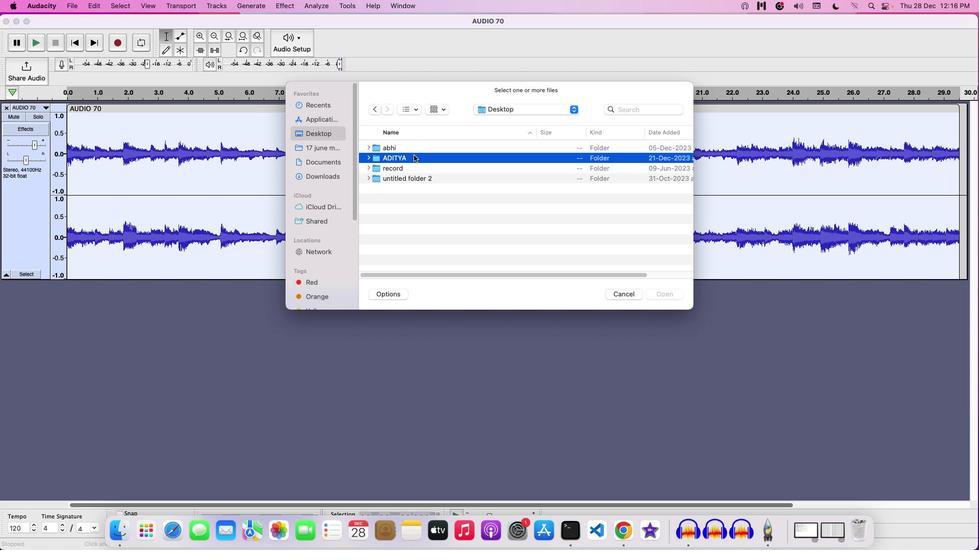 
Action: Mouse pressed left at (413, 155)
Screenshot: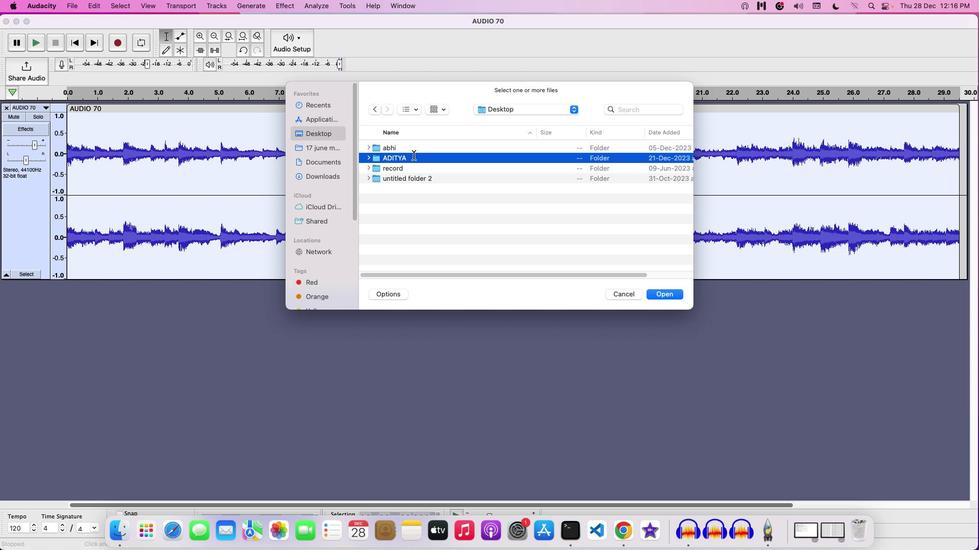 
Action: Mouse moved to (418, 169)
Screenshot: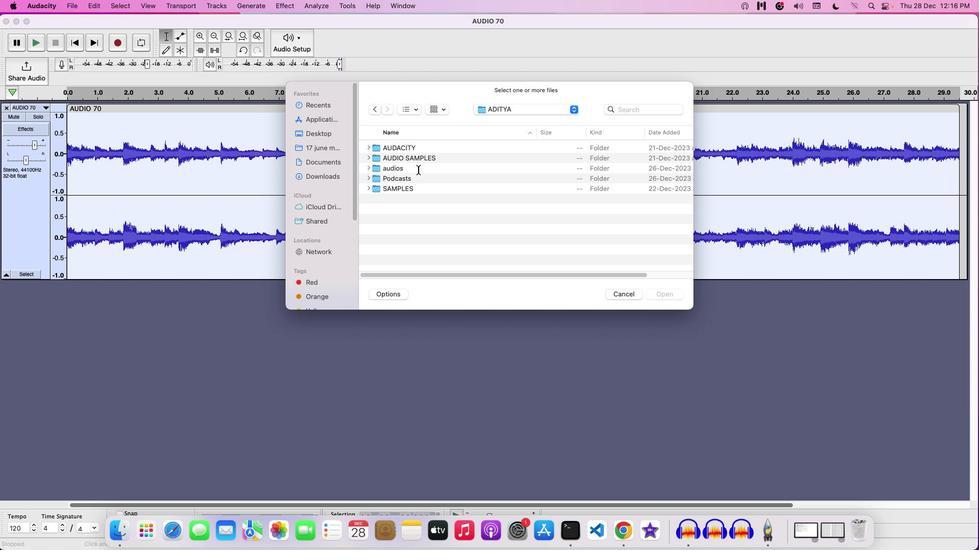 
Action: Mouse pressed left at (418, 169)
Screenshot: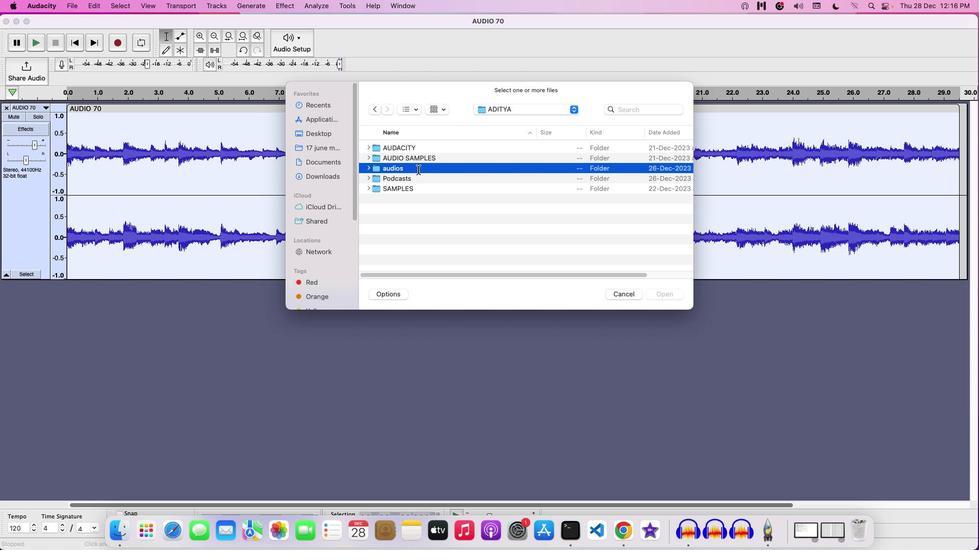
Action: Mouse pressed left at (418, 169)
Screenshot: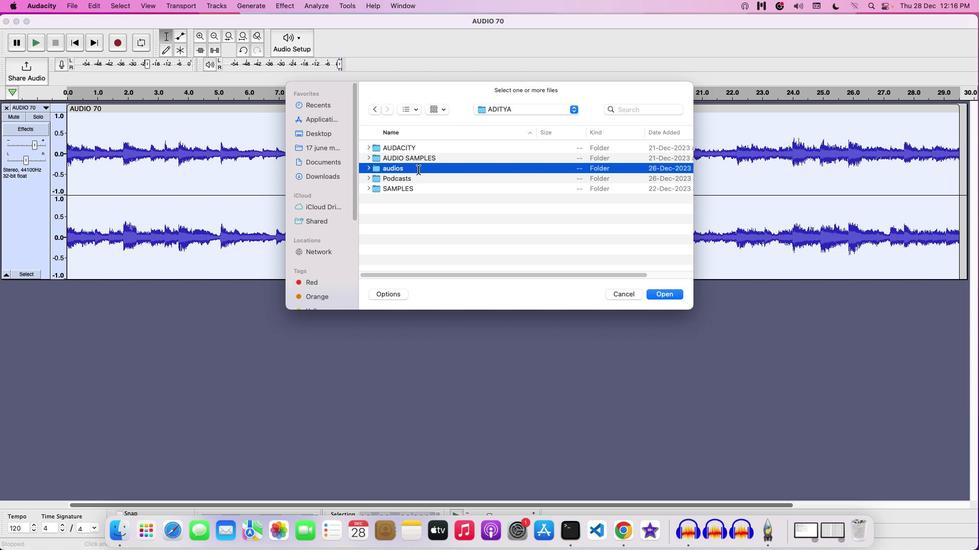
Action: Mouse moved to (503, 177)
Screenshot: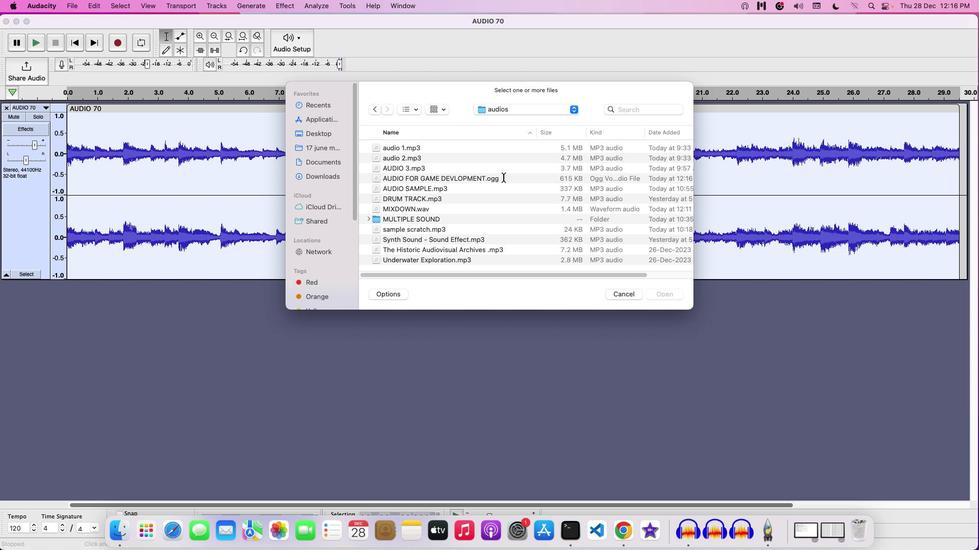 
Action: Mouse pressed left at (503, 177)
Screenshot: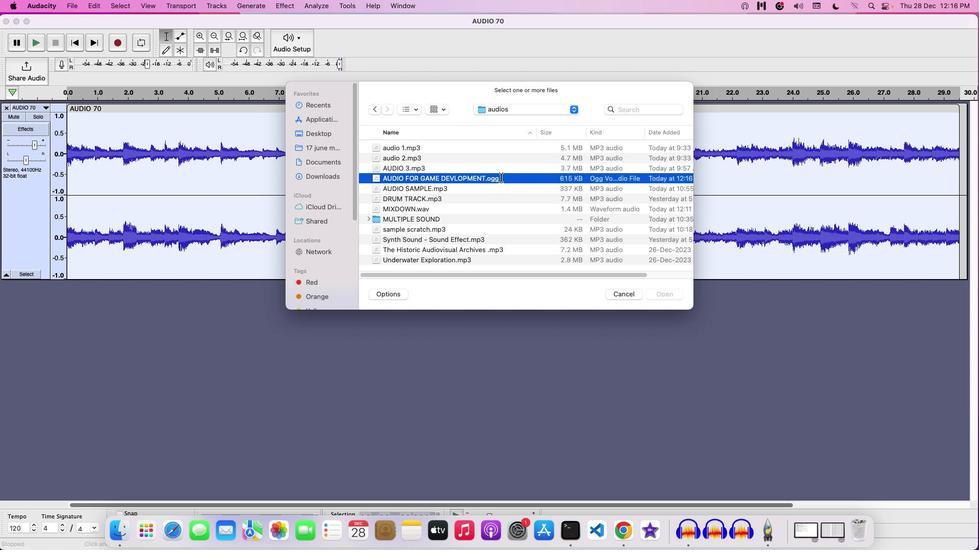 
Action: Mouse moved to (625, 294)
Screenshot: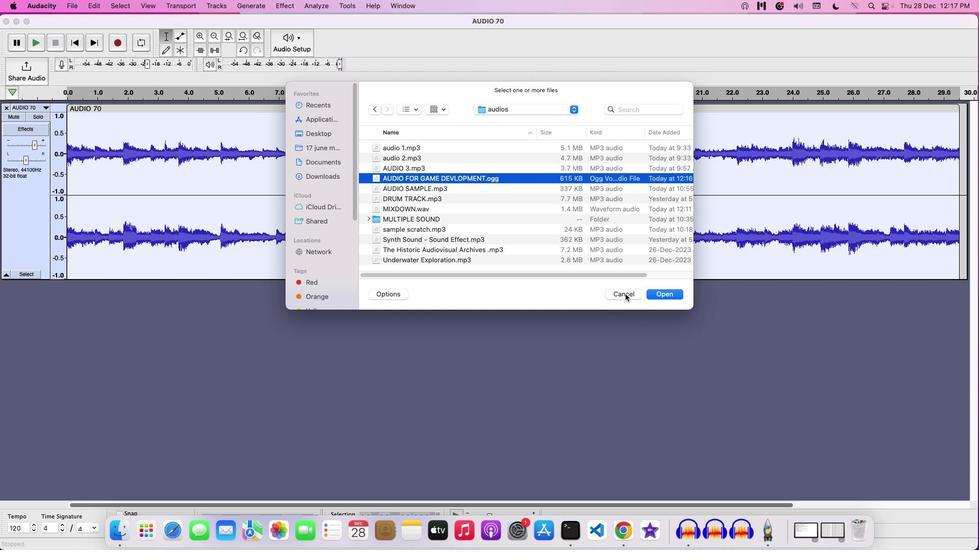 
Action: Mouse pressed left at (625, 294)
Screenshot: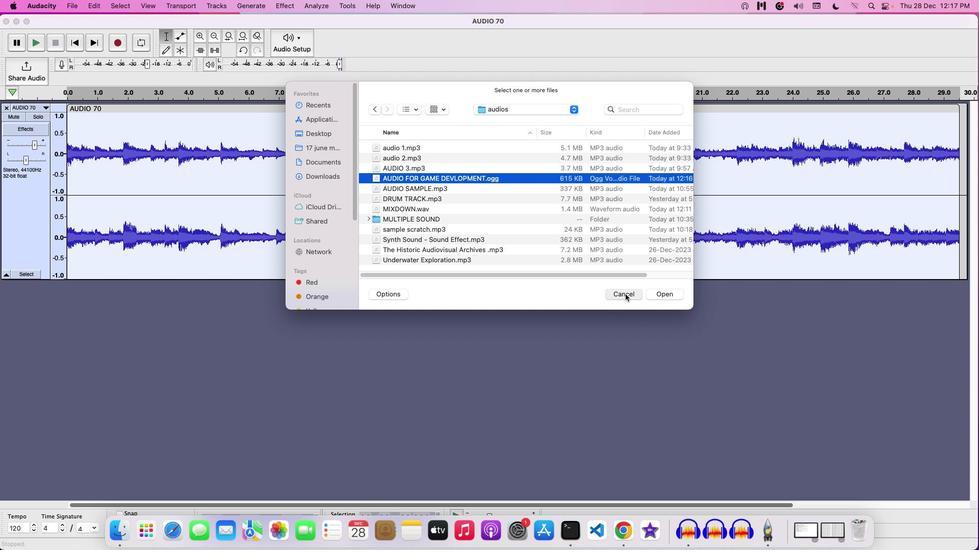 
Action: Mouse moved to (70, 10)
Screenshot: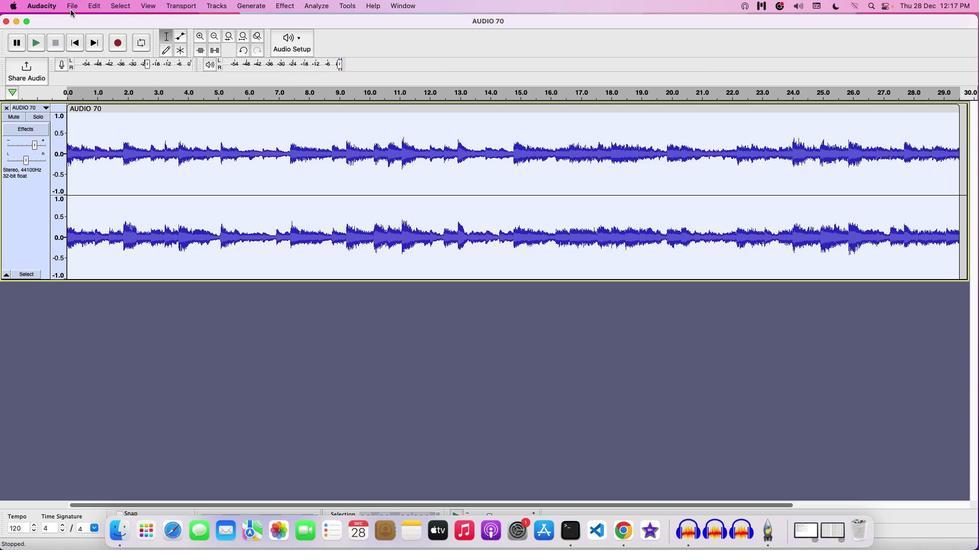 
Action: Mouse pressed left at (70, 10)
Screenshot: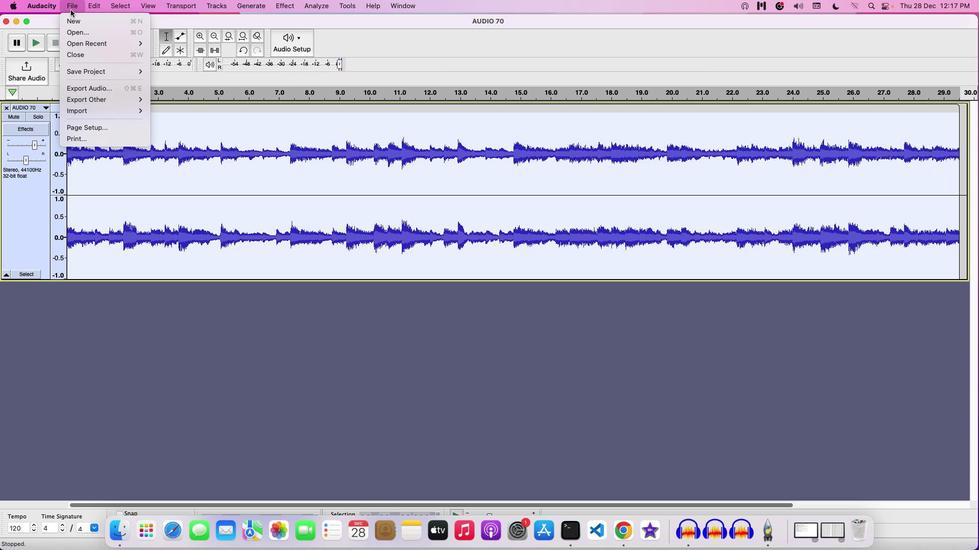 
Action: Mouse moved to (161, 74)
Screenshot: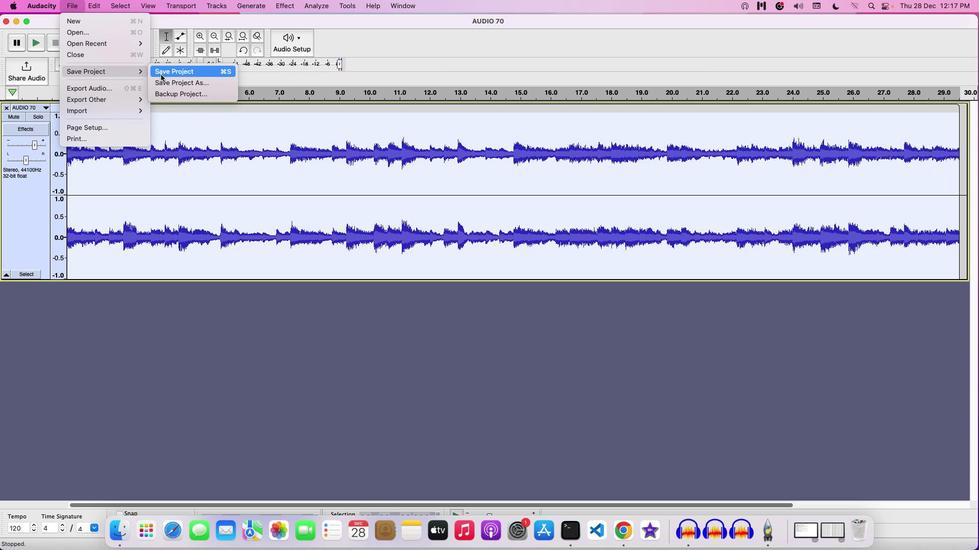 
Action: Mouse pressed left at (161, 74)
Screenshot: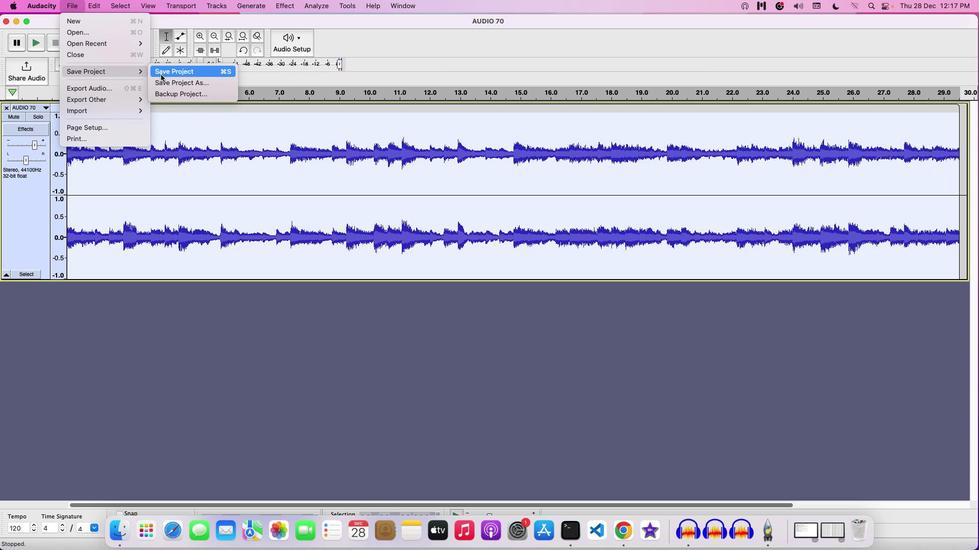 
Action: Mouse moved to (446, 175)
Screenshot: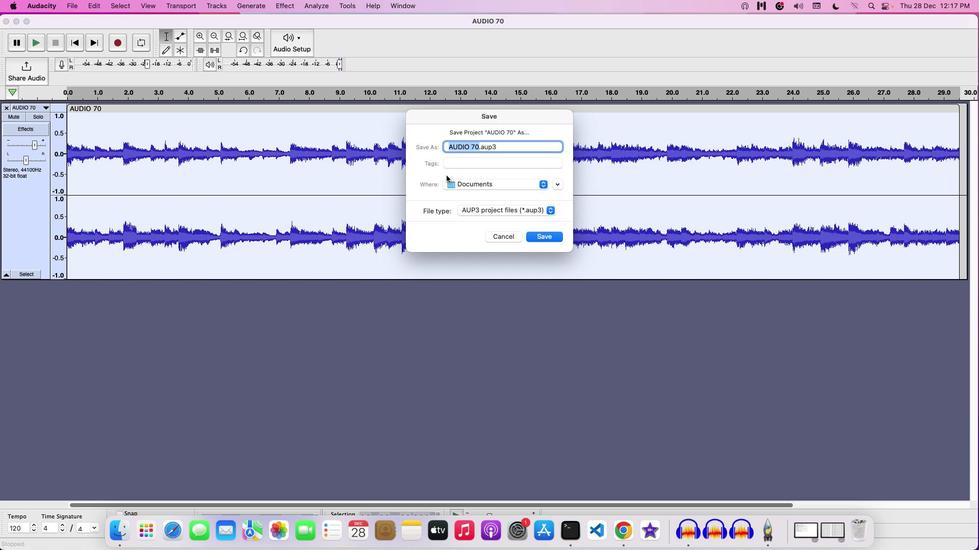 
Action: Key pressed Key.backspace'C''O''N''V''E''R''T''E''D'Key.space'A''U''D''I''O'Key.space
Screenshot: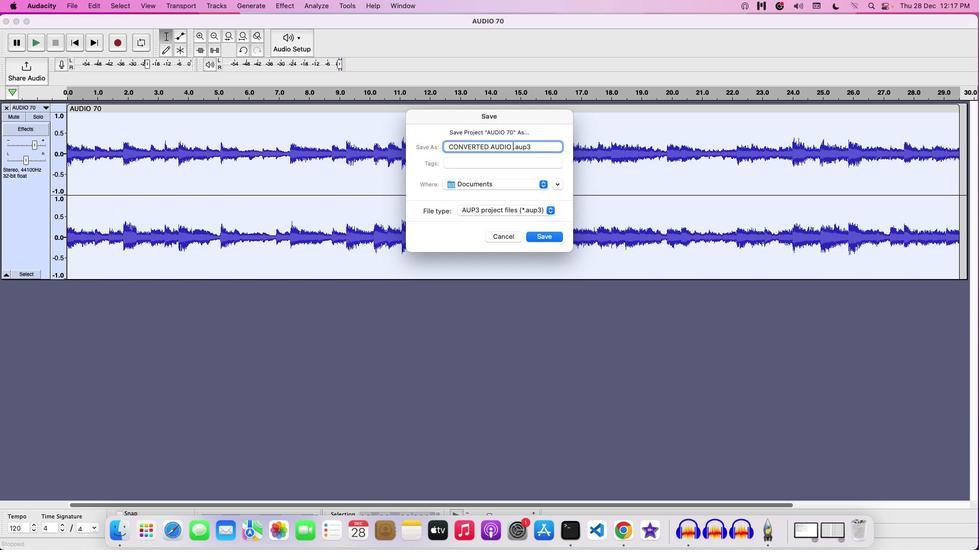 
Action: Mouse moved to (547, 236)
Screenshot: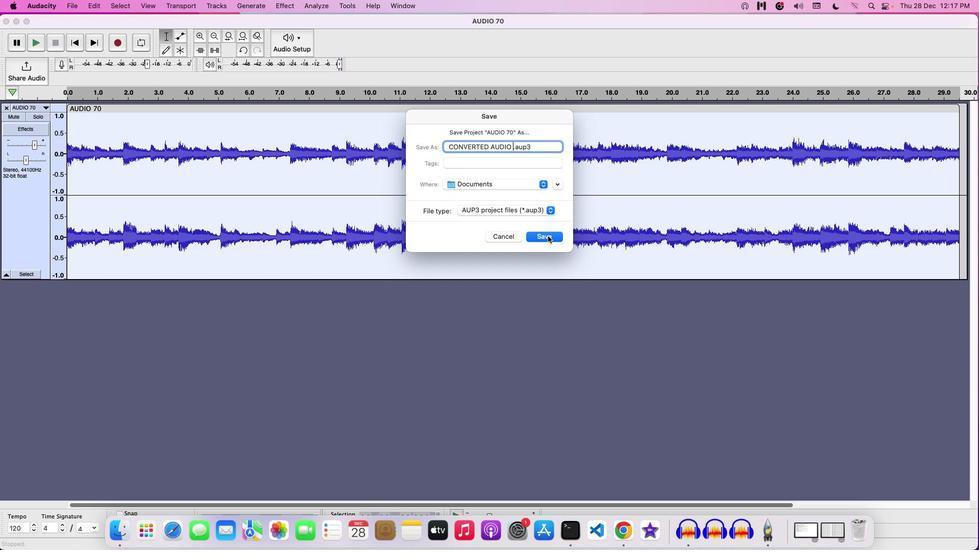 
Action: Mouse pressed left at (547, 236)
Screenshot: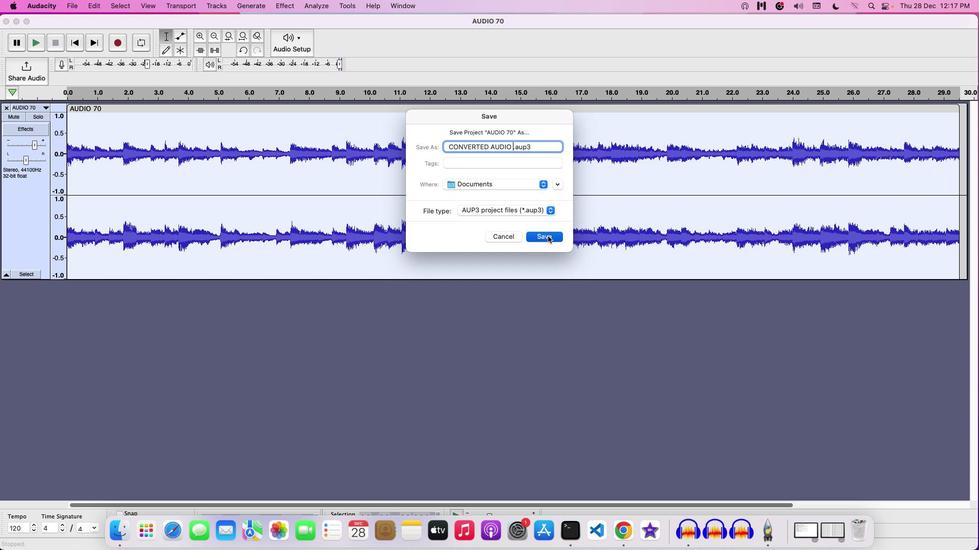 
Action: Mouse moved to (551, 264)
Screenshot: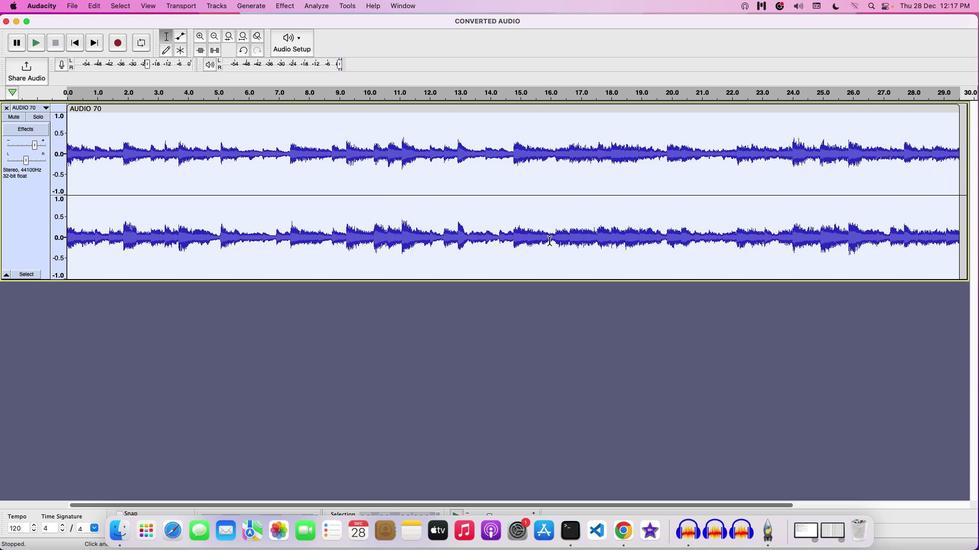 
